 Task: Search one way flight ticket for 1 adult, 5 children, 2 infants in seat and 1 infant on lap in first from Pocatello: Pocatello Regional Airport to Riverton: Central Wyoming Regional Airport (was Riverton Regional) on 5-4-2023. Choice of flights is Delta. Number of bags: 1 checked bag. Price is upto 77000. Outbound departure time preference is 8:15.
Action: Mouse moved to (354, 314)
Screenshot: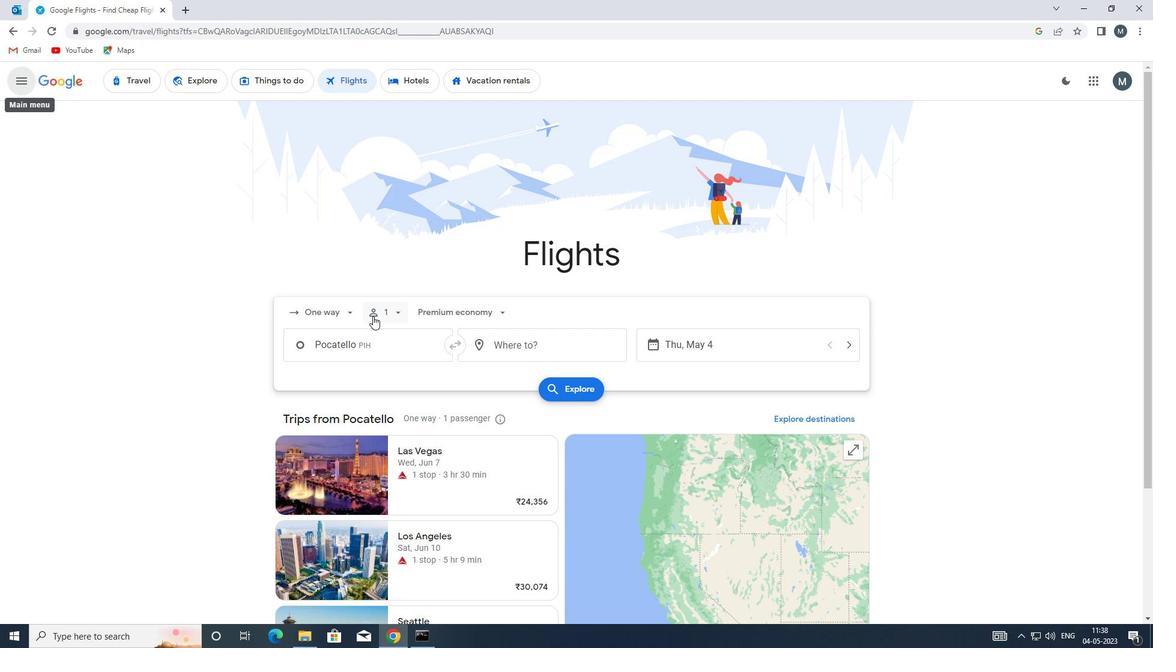 
Action: Mouse pressed left at (354, 314)
Screenshot: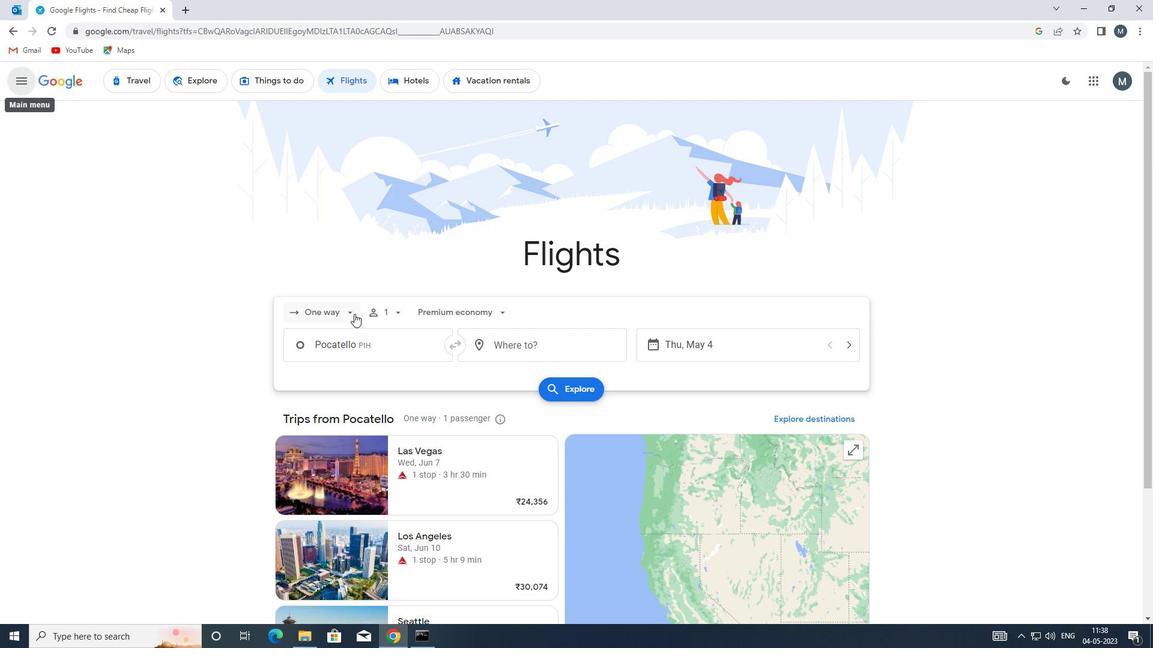 
Action: Mouse moved to (347, 362)
Screenshot: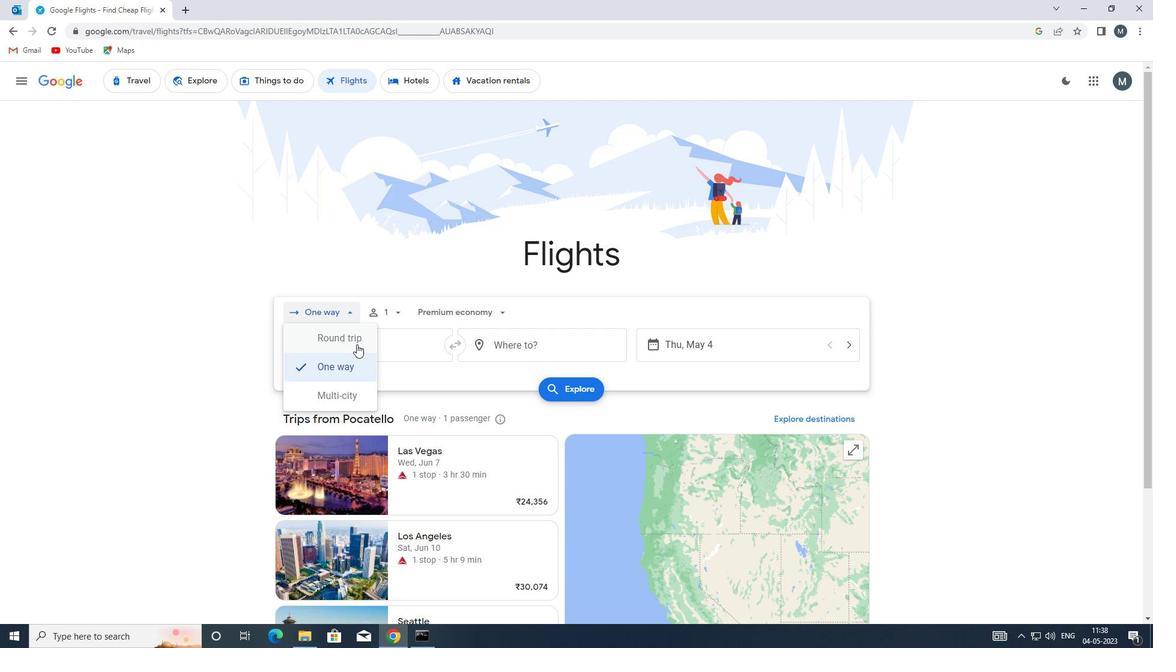 
Action: Mouse pressed left at (347, 362)
Screenshot: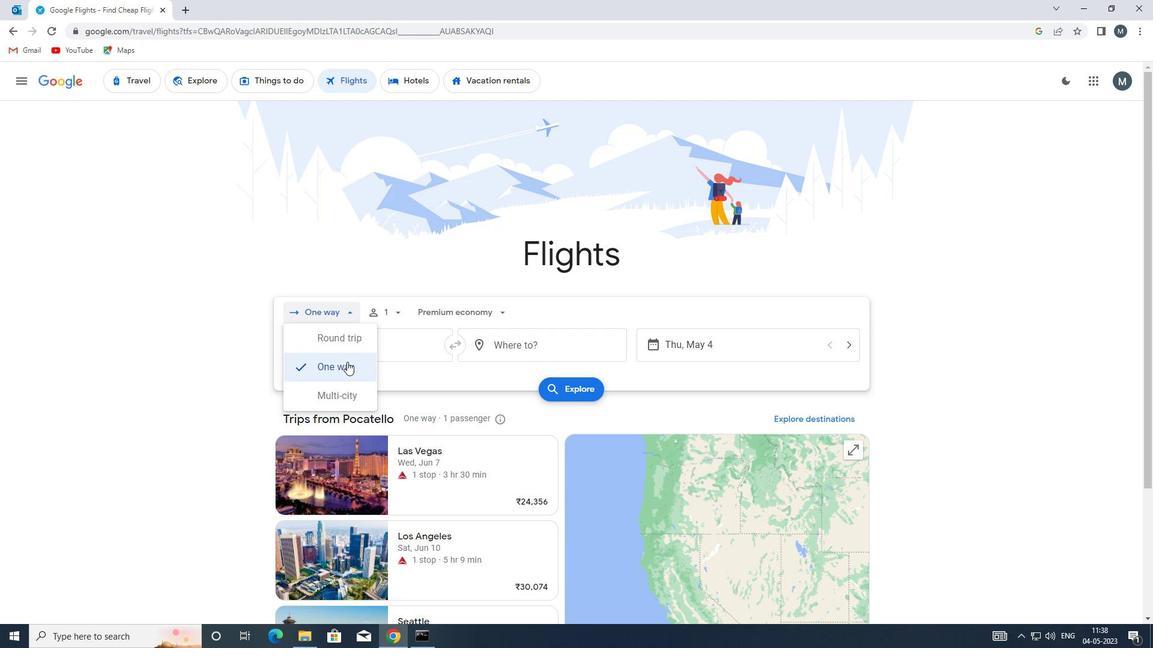 
Action: Mouse moved to (395, 314)
Screenshot: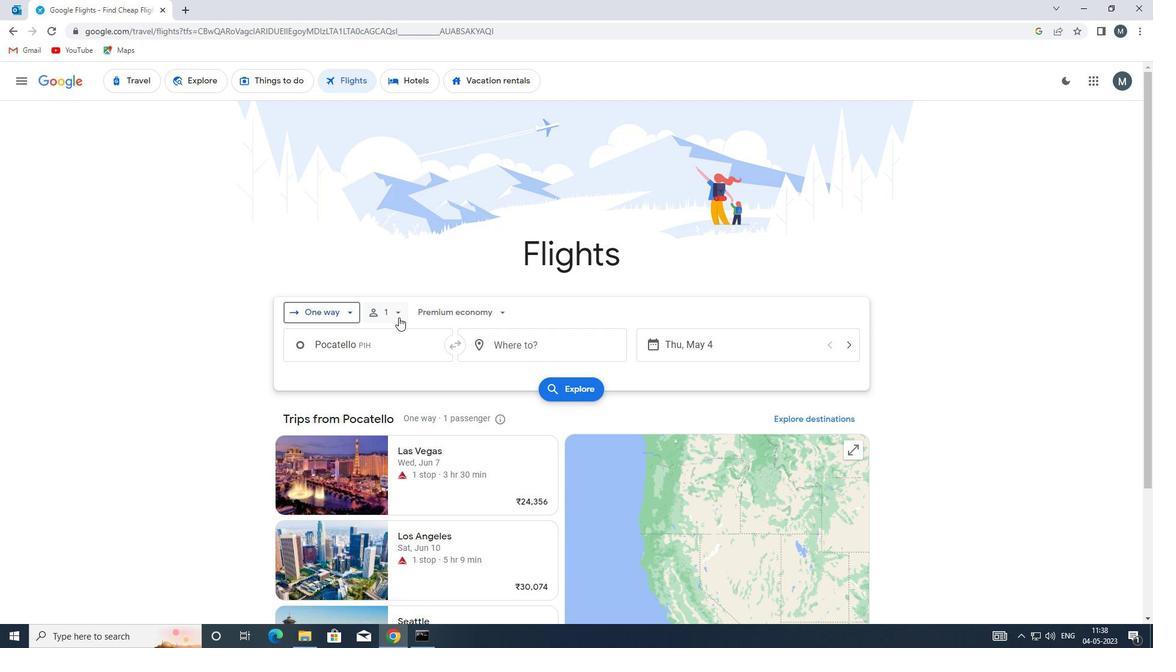 
Action: Mouse pressed left at (395, 314)
Screenshot: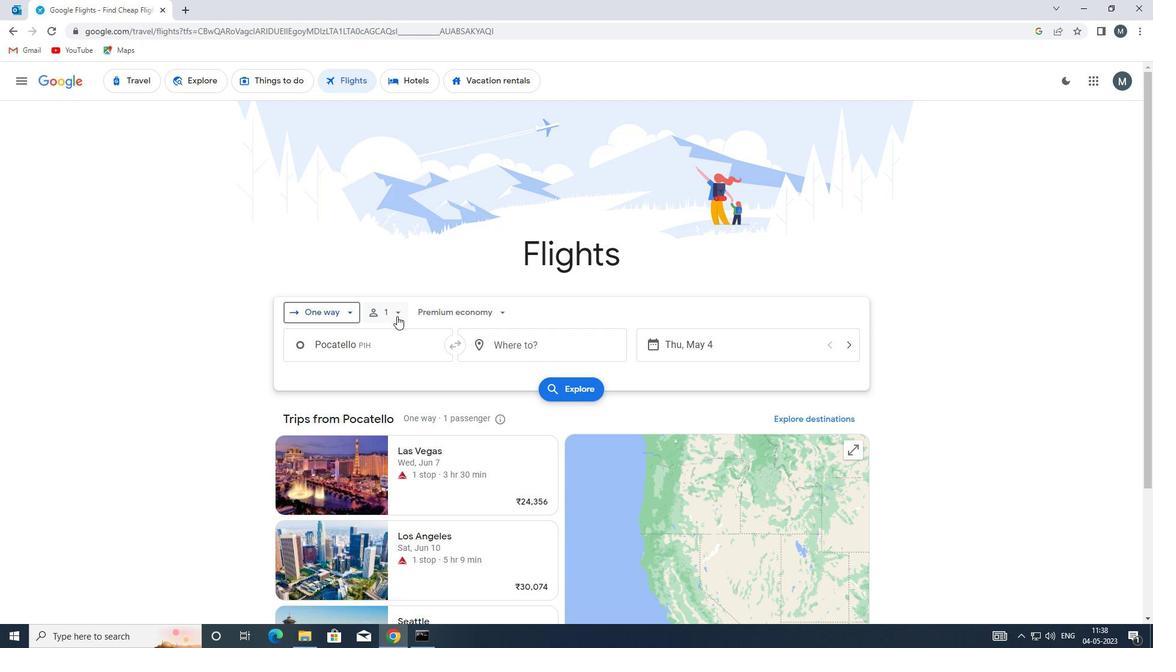 
Action: Mouse moved to (485, 373)
Screenshot: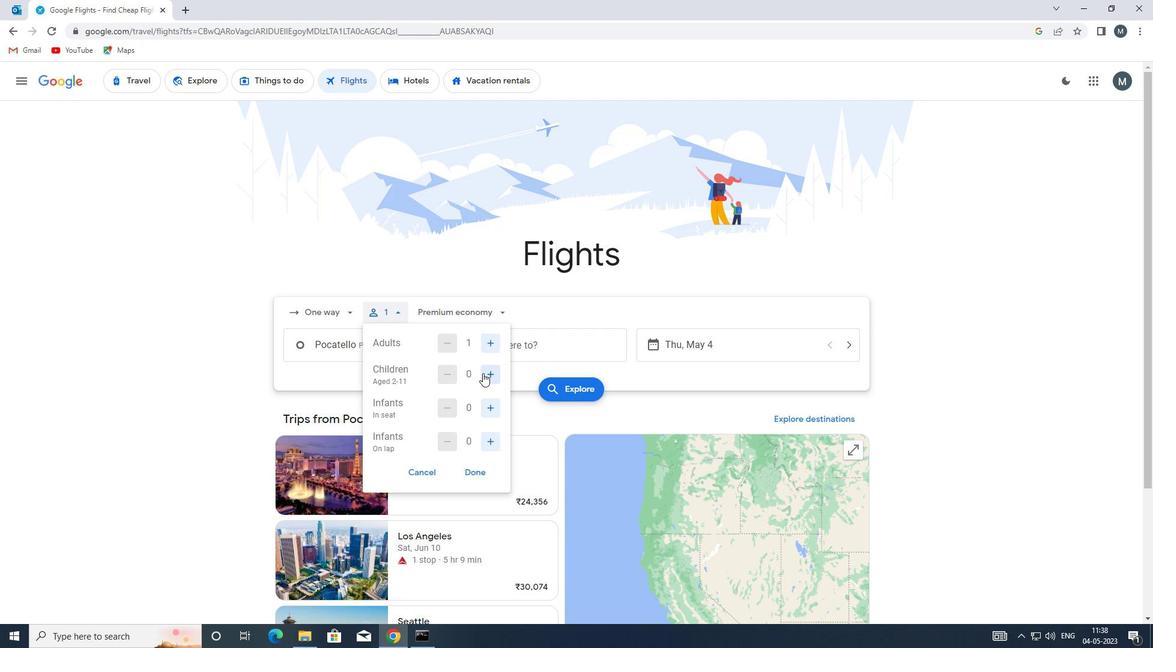 
Action: Mouse pressed left at (485, 373)
Screenshot: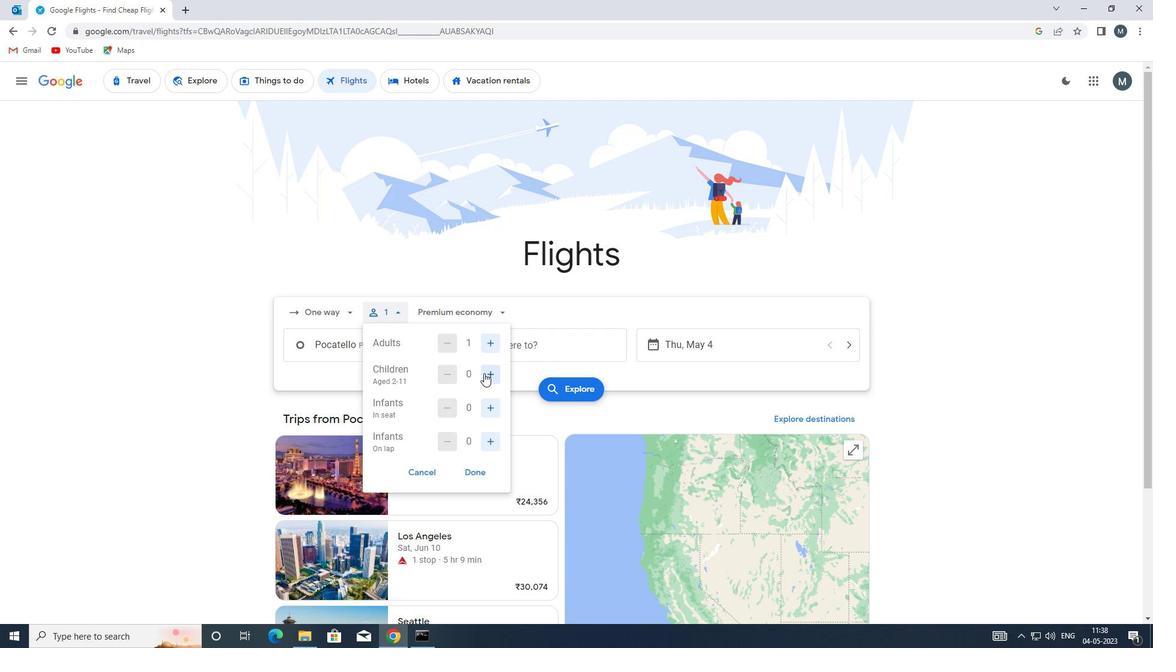 
Action: Mouse moved to (487, 373)
Screenshot: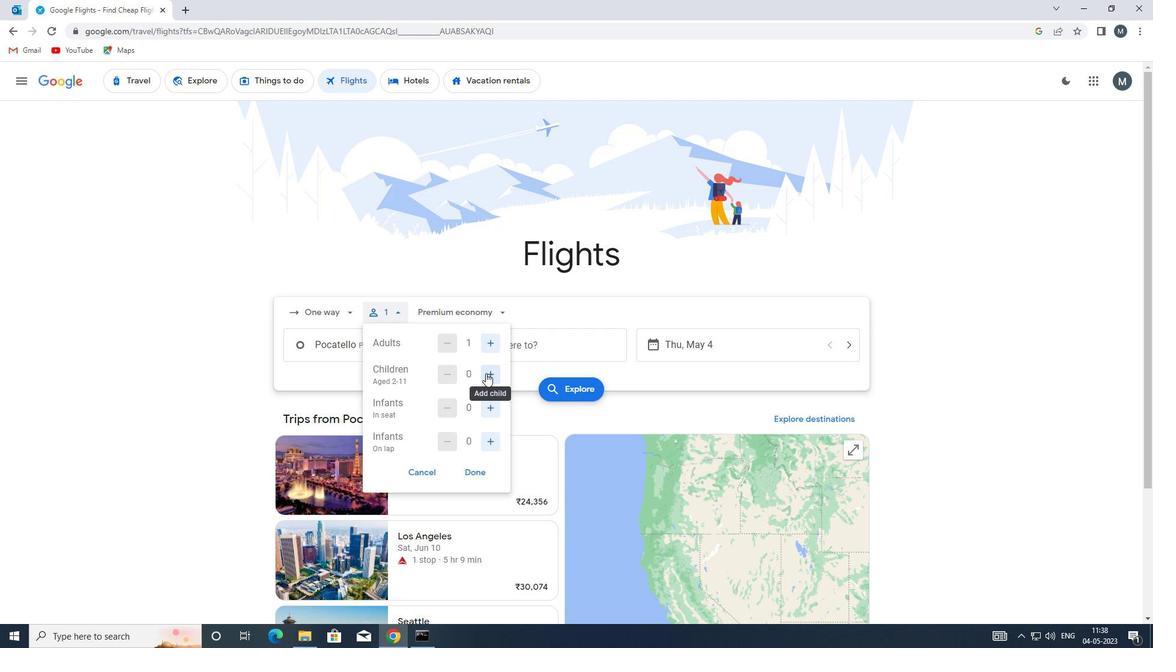 
Action: Mouse pressed left at (487, 373)
Screenshot: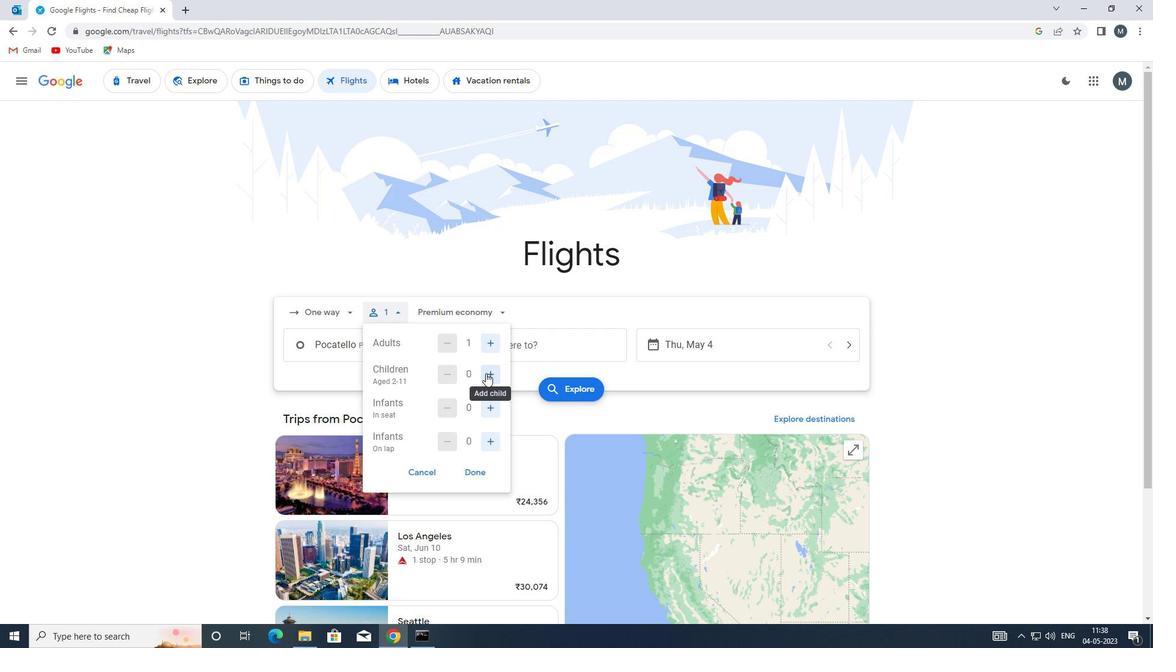 
Action: Mouse moved to (488, 373)
Screenshot: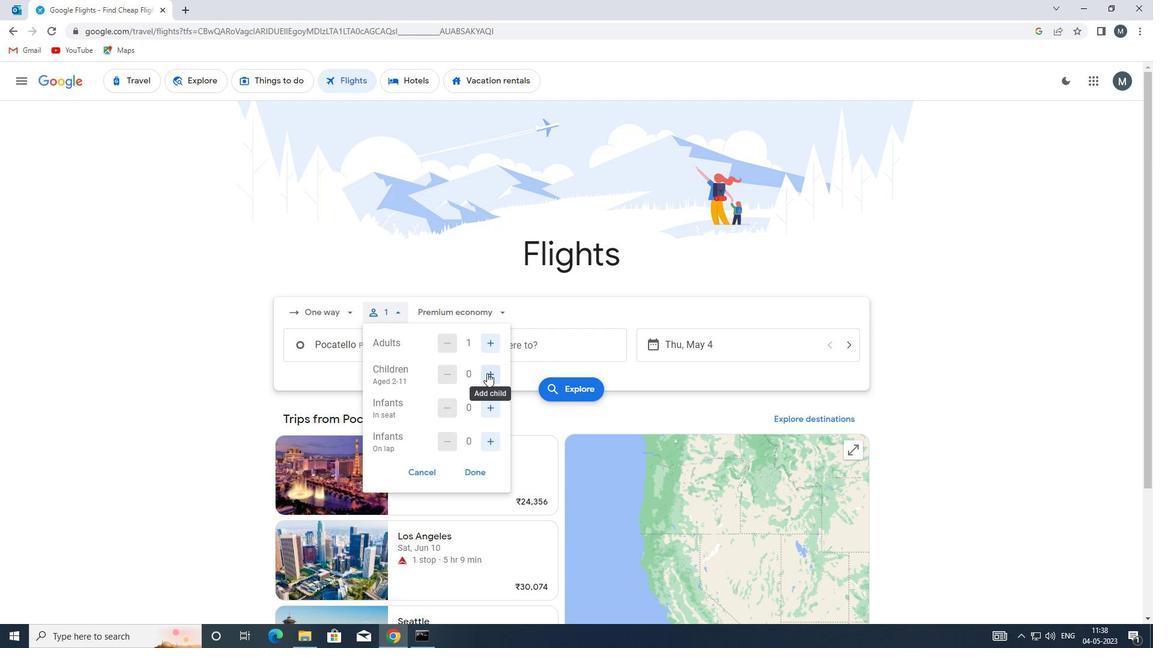 
Action: Mouse pressed left at (488, 373)
Screenshot: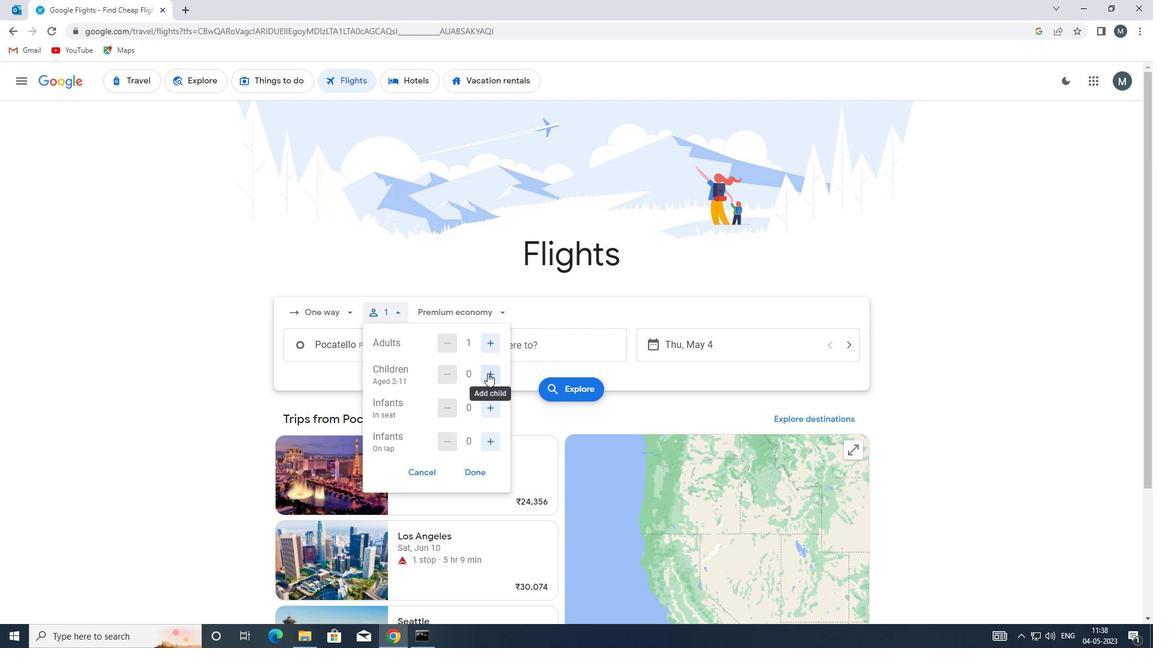 
Action: Mouse pressed left at (488, 373)
Screenshot: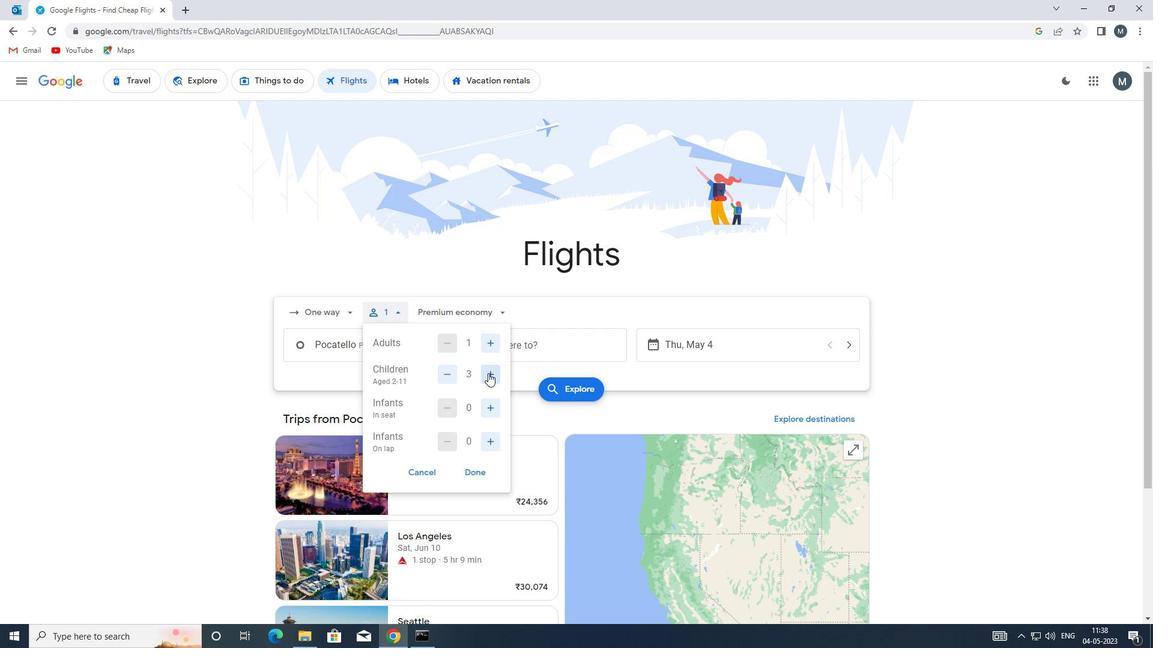 
Action: Mouse pressed left at (488, 373)
Screenshot: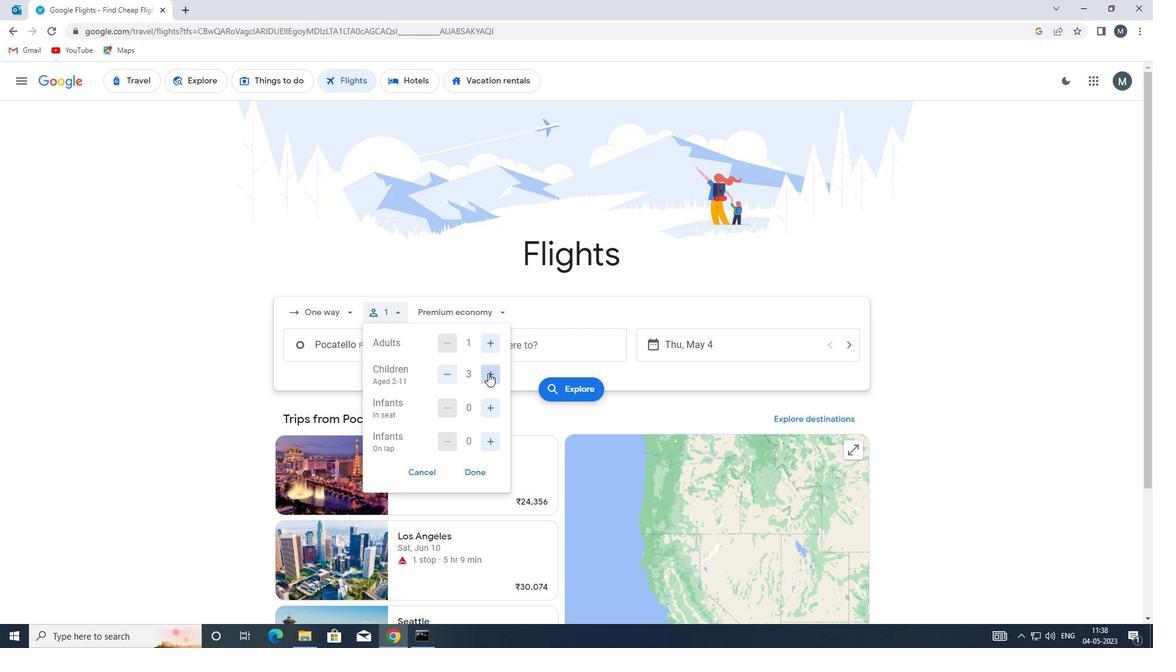 
Action: Mouse moved to (491, 412)
Screenshot: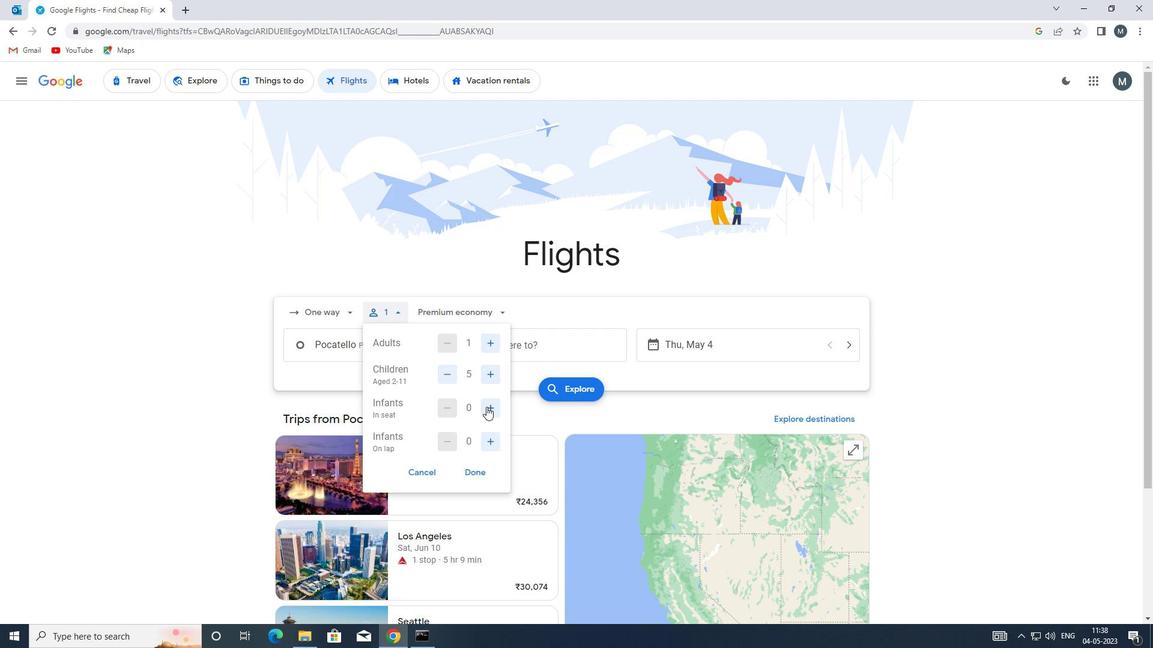
Action: Mouse pressed left at (491, 412)
Screenshot: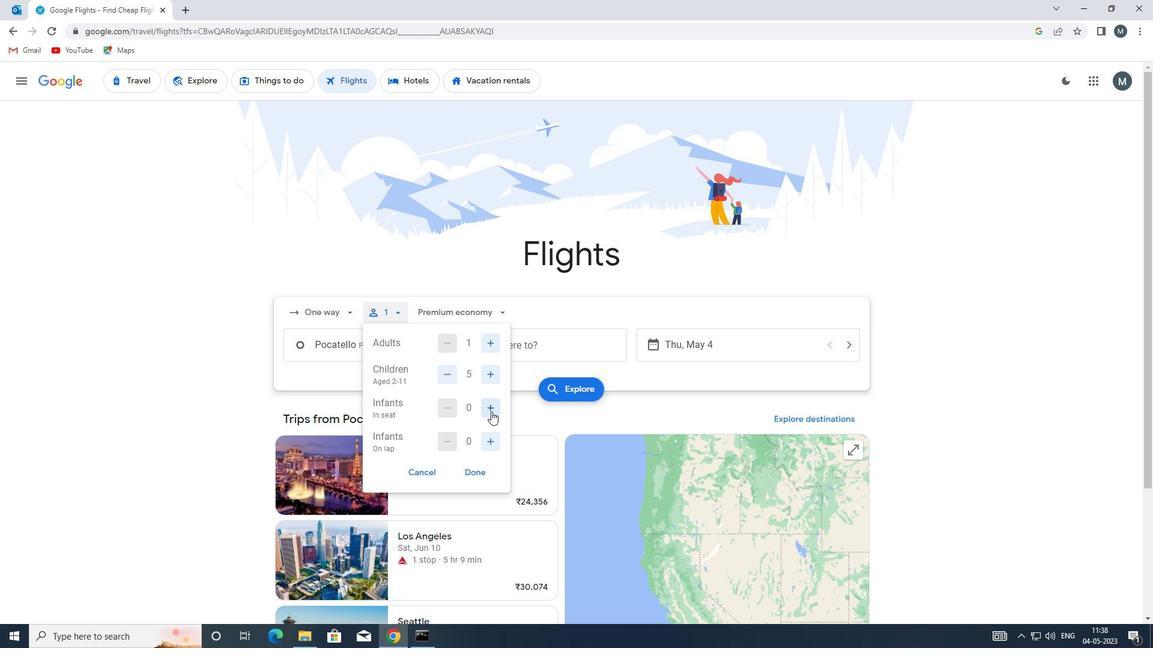 
Action: Mouse moved to (492, 412)
Screenshot: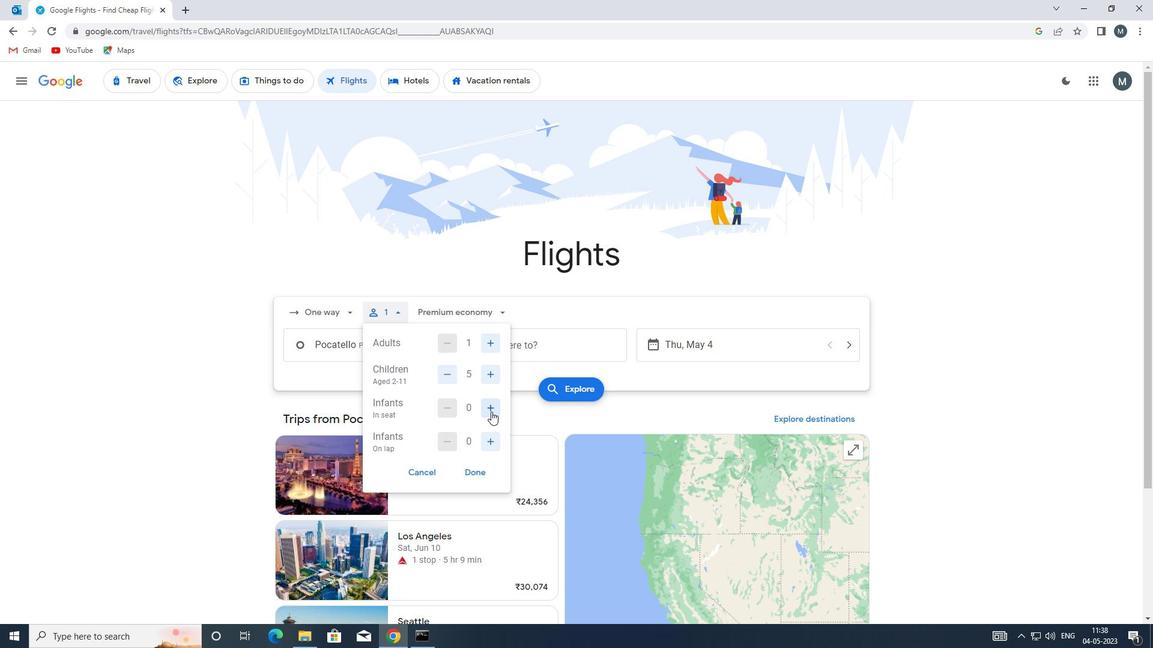 
Action: Mouse pressed left at (492, 412)
Screenshot: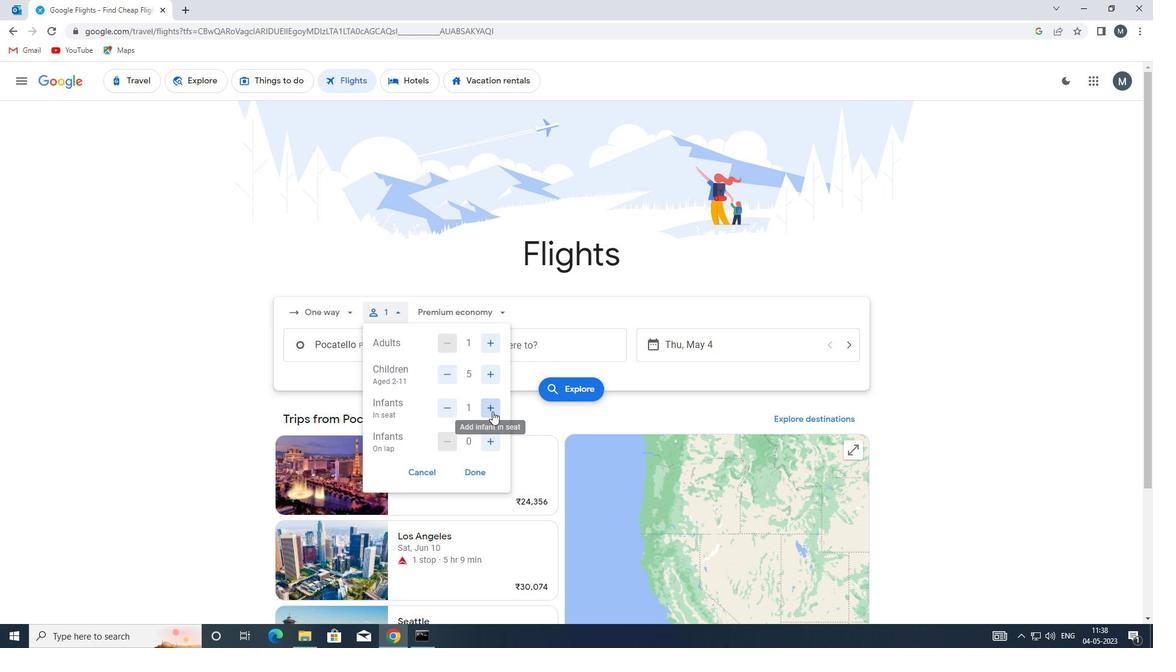 
Action: Mouse moved to (492, 441)
Screenshot: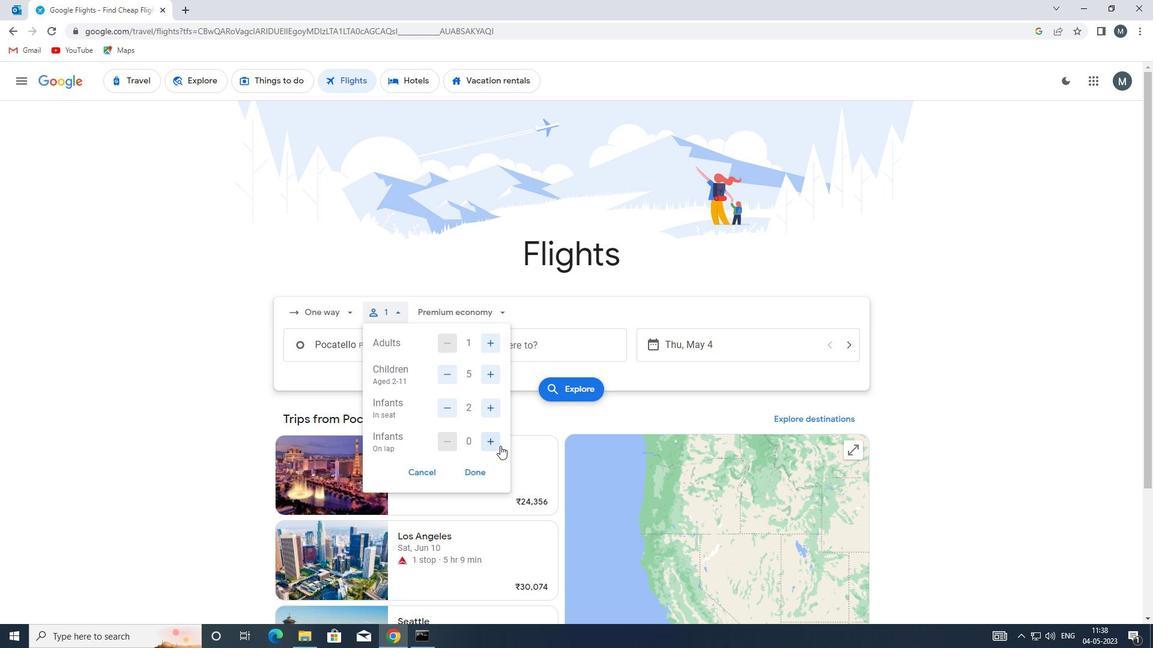 
Action: Mouse pressed left at (492, 441)
Screenshot: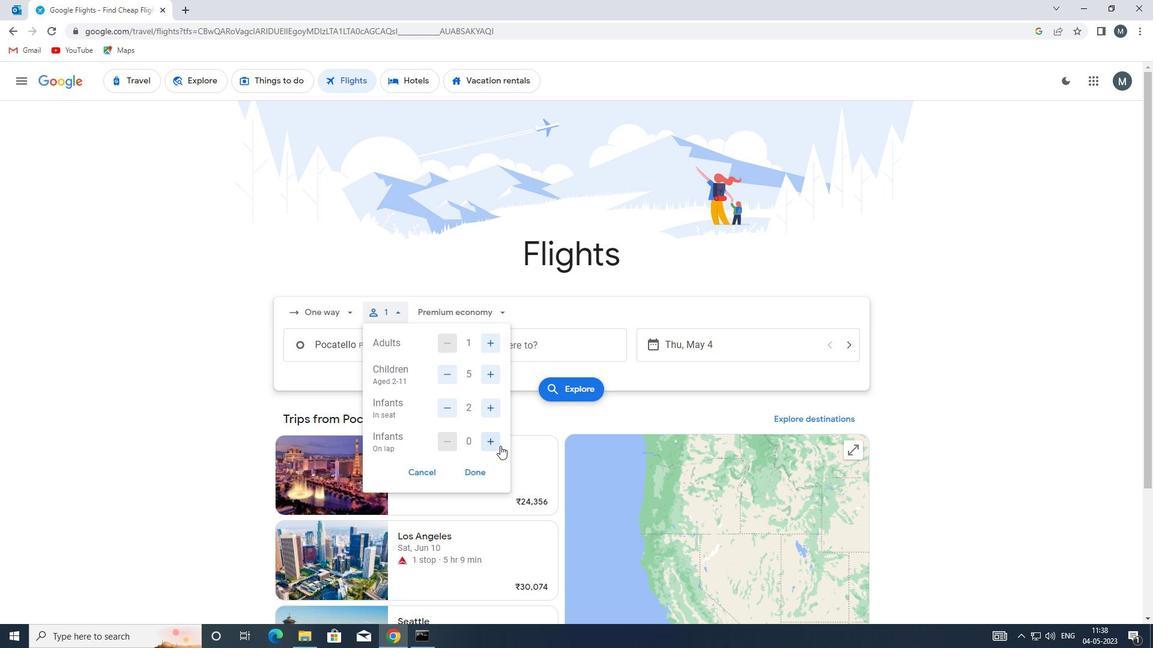 
Action: Mouse moved to (453, 409)
Screenshot: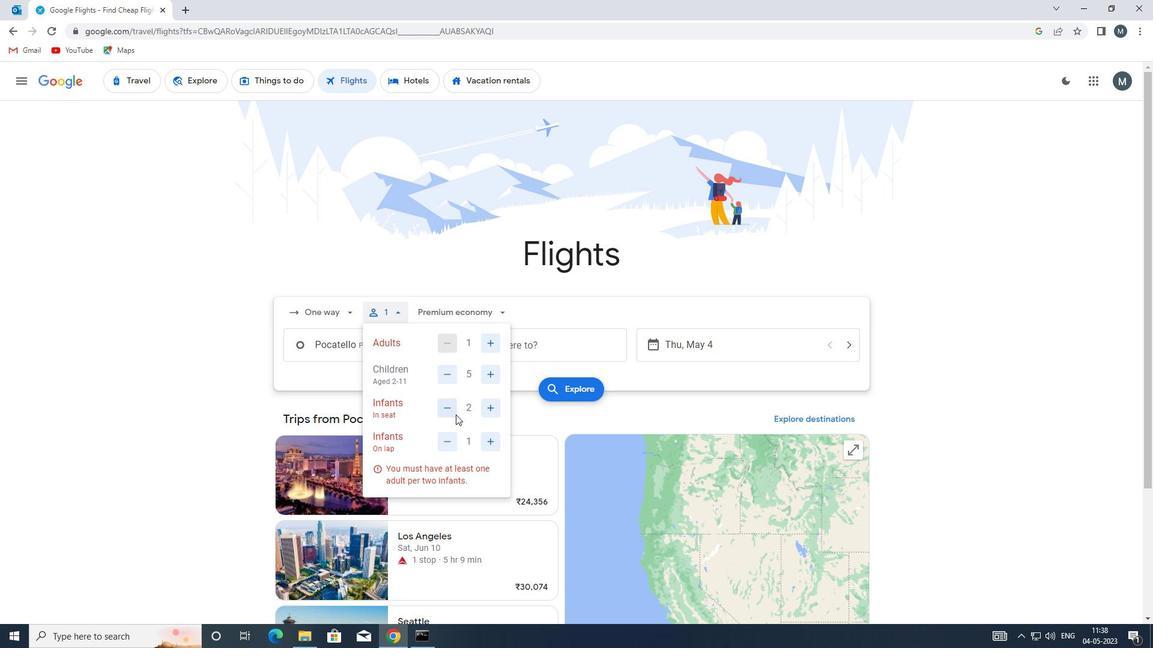 
Action: Mouse pressed left at (453, 409)
Screenshot: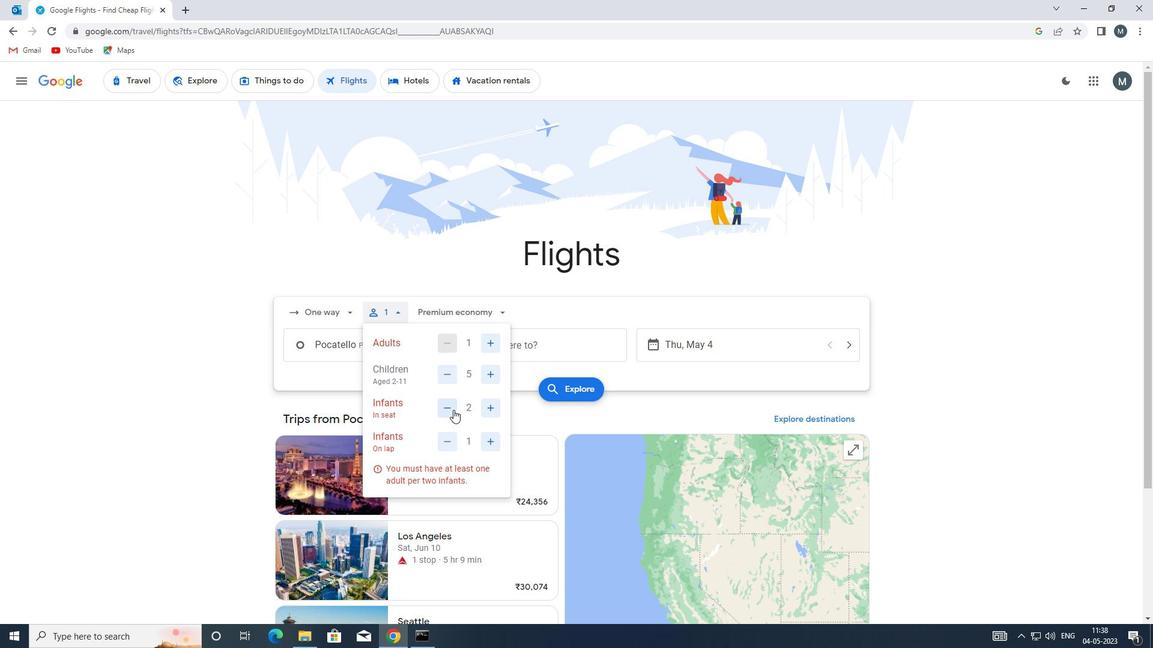 
Action: Mouse moved to (478, 470)
Screenshot: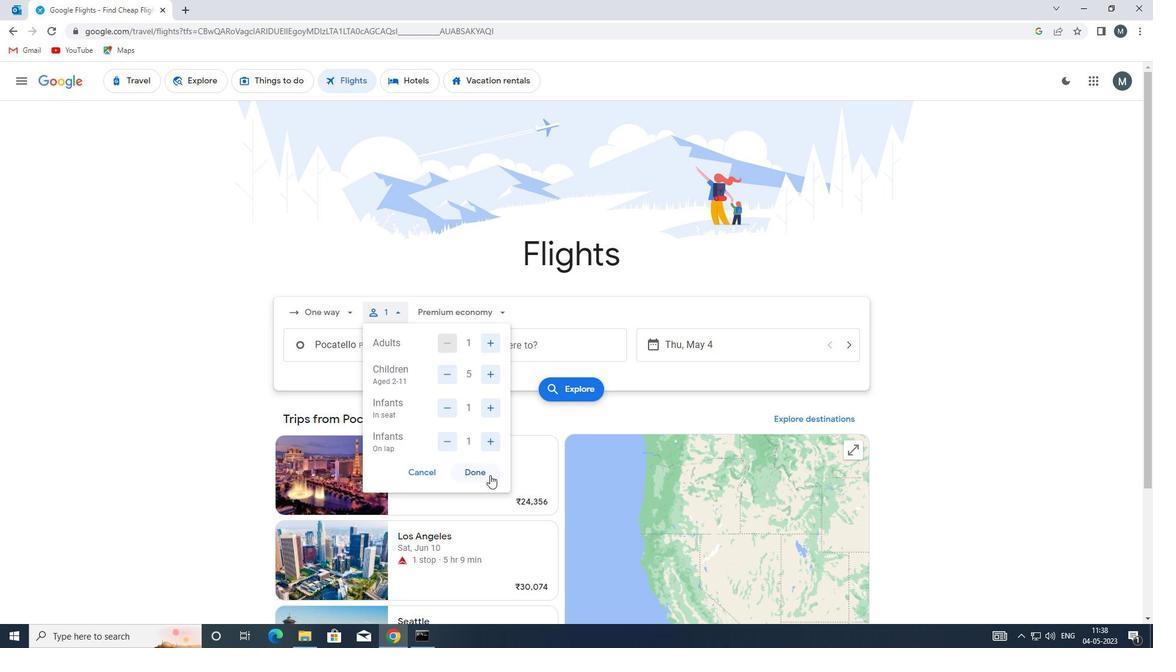 
Action: Mouse pressed left at (478, 470)
Screenshot: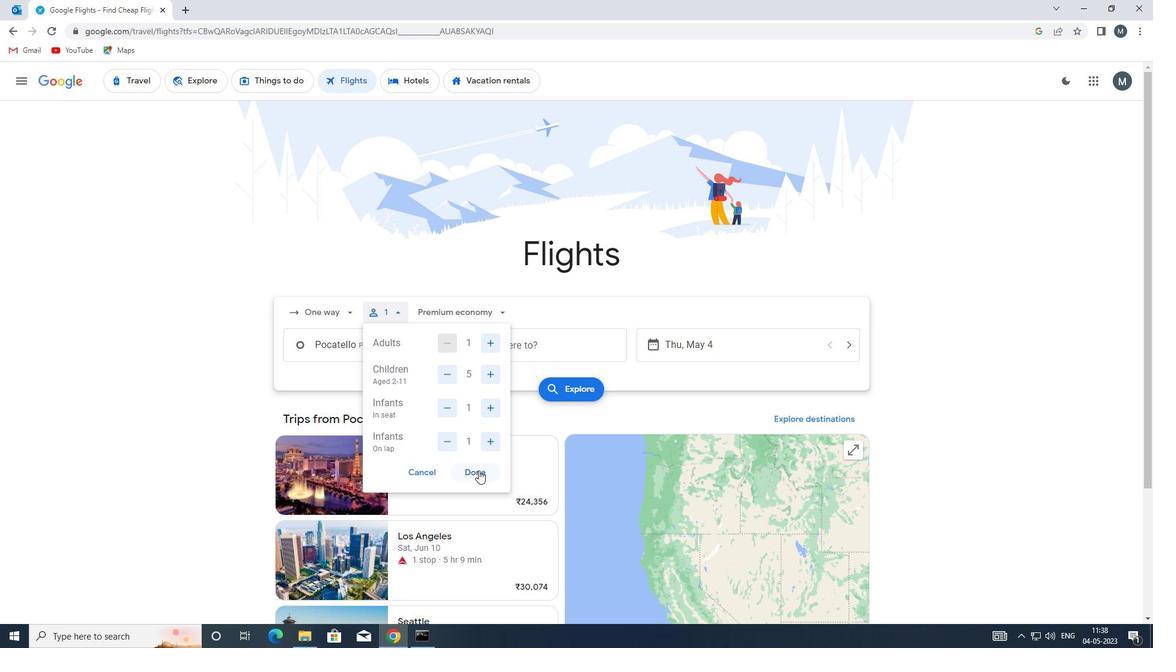 
Action: Mouse moved to (448, 312)
Screenshot: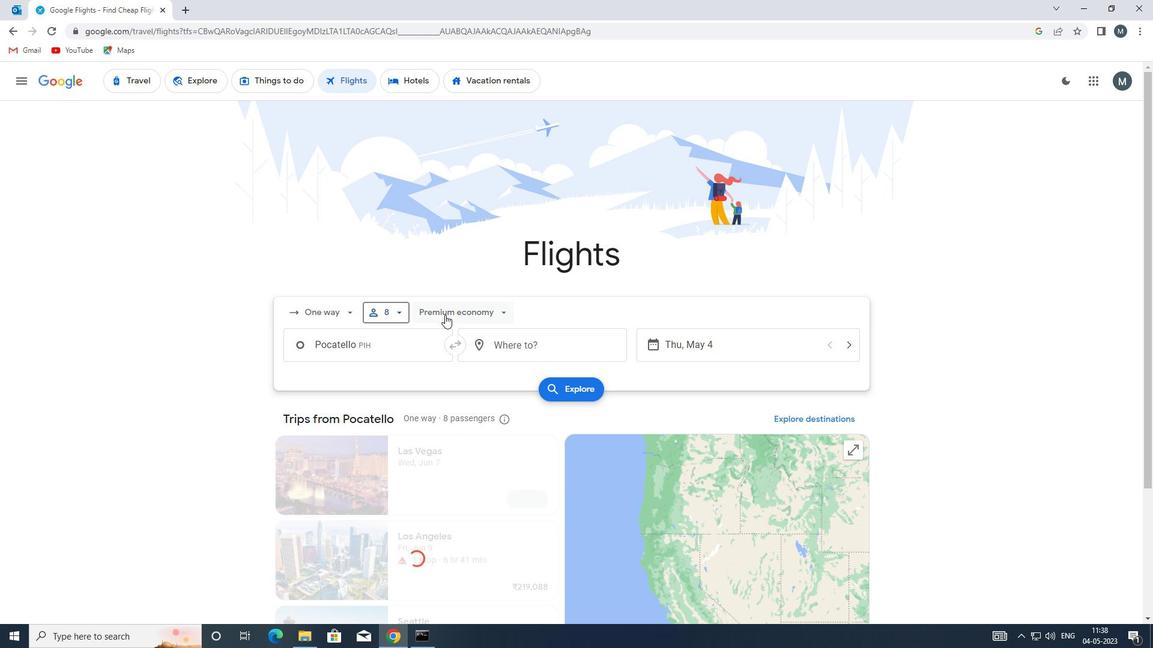 
Action: Mouse pressed left at (448, 312)
Screenshot: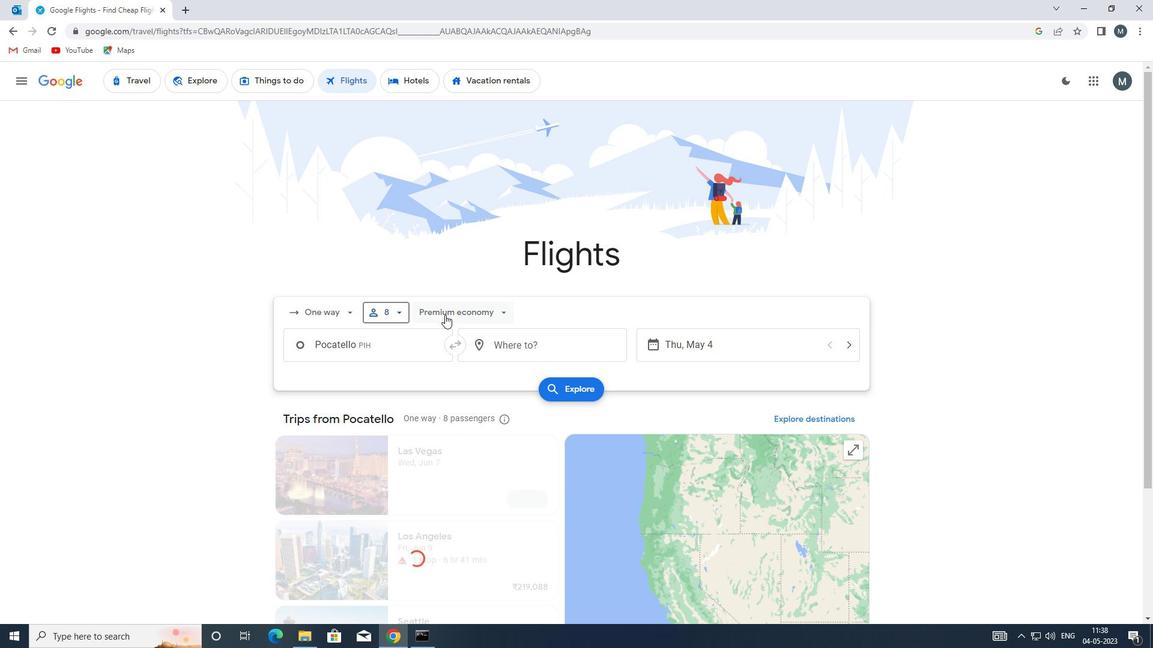 
Action: Mouse moved to (469, 427)
Screenshot: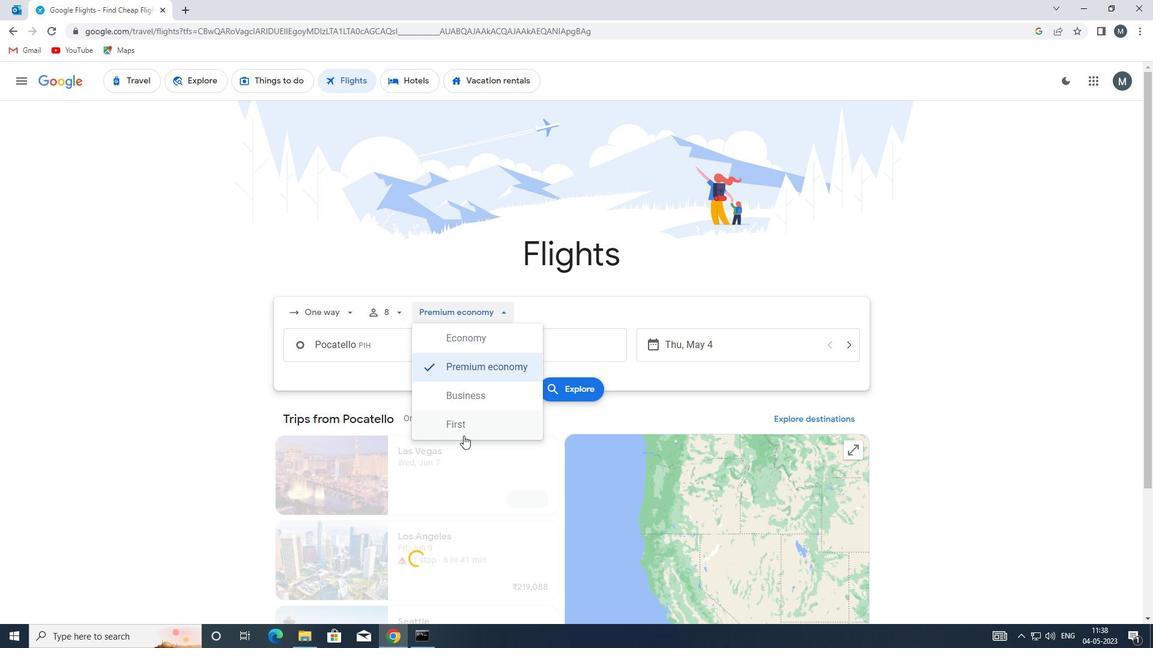 
Action: Mouse pressed left at (469, 427)
Screenshot: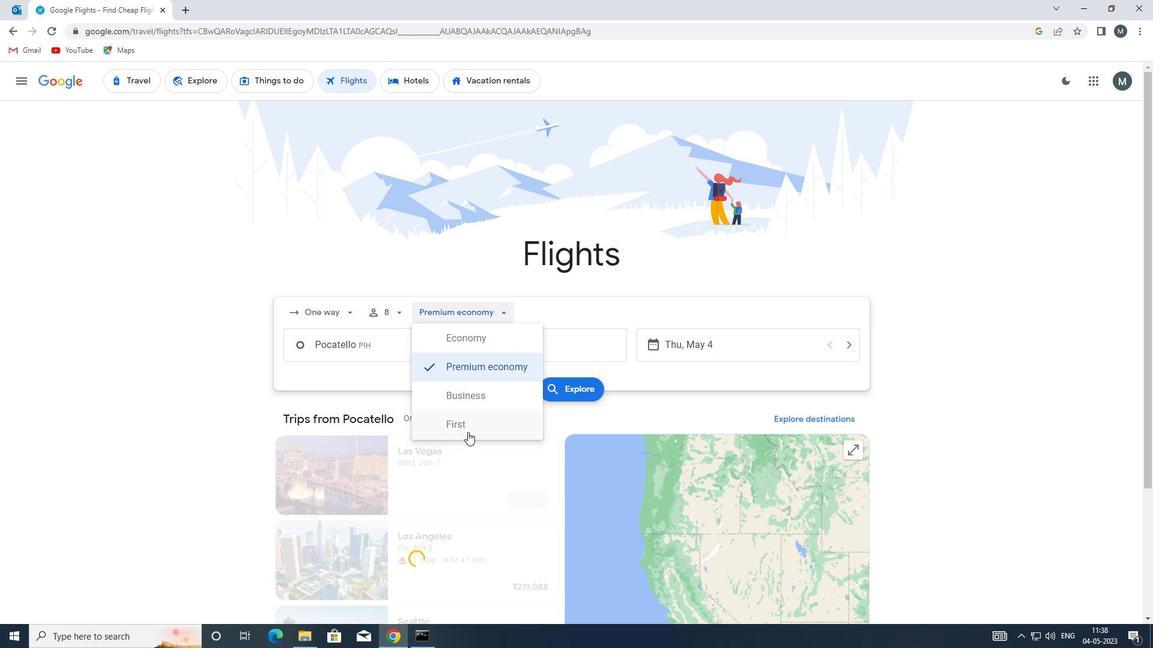 
Action: Mouse moved to (396, 350)
Screenshot: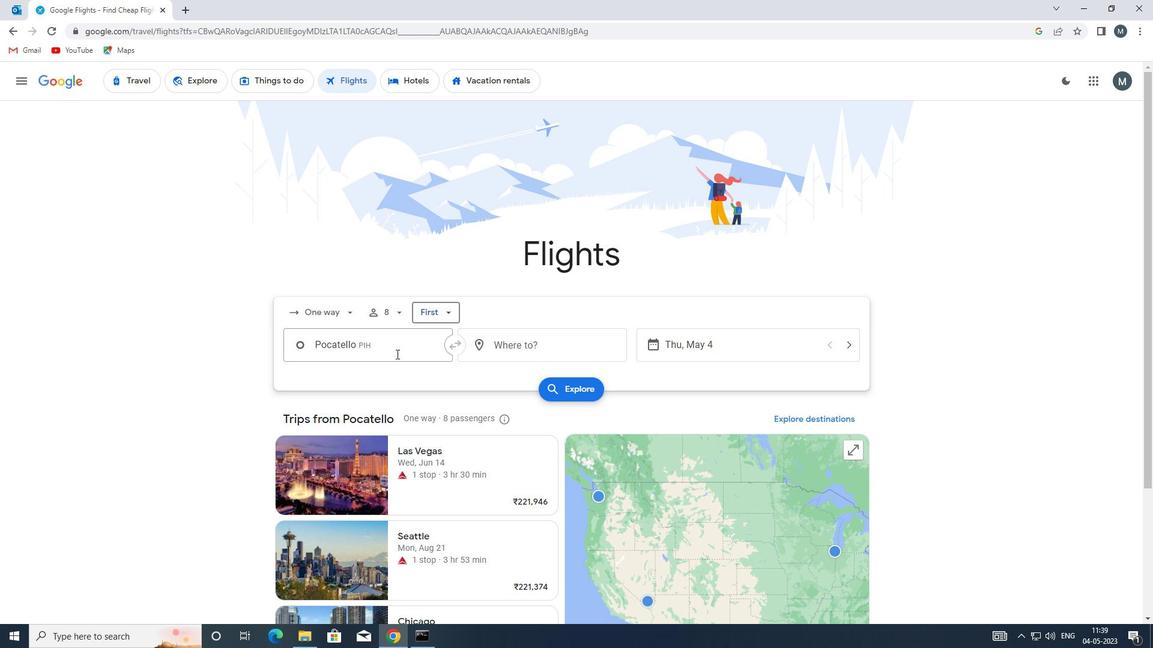 
Action: Mouse pressed left at (396, 350)
Screenshot: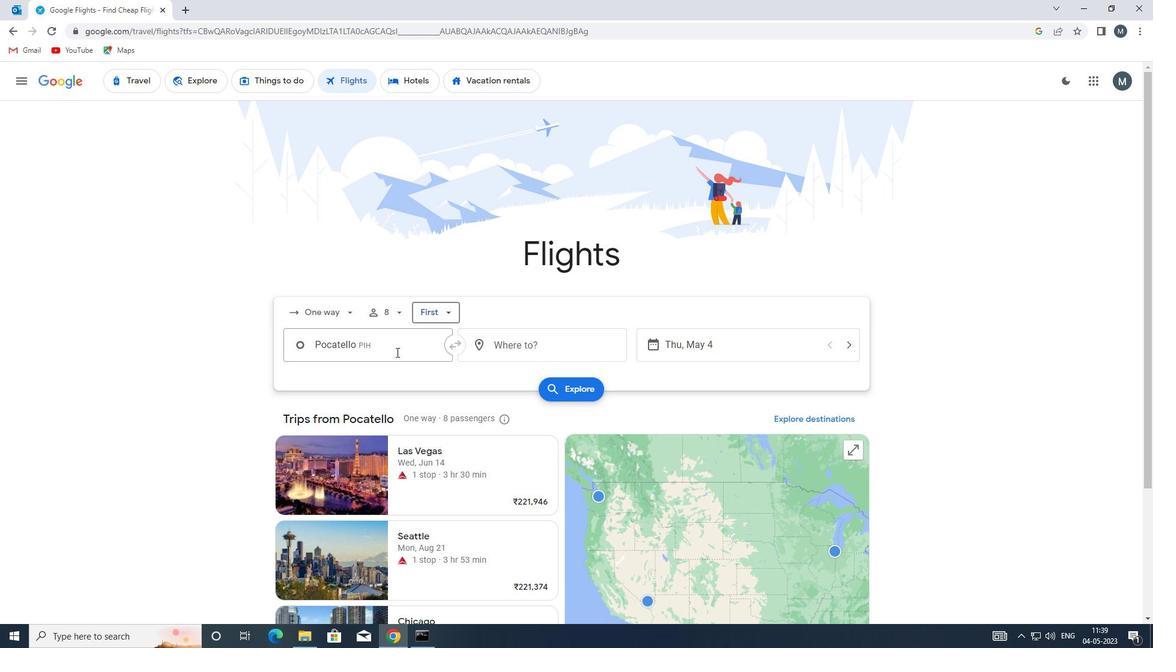 
Action: Mouse moved to (415, 439)
Screenshot: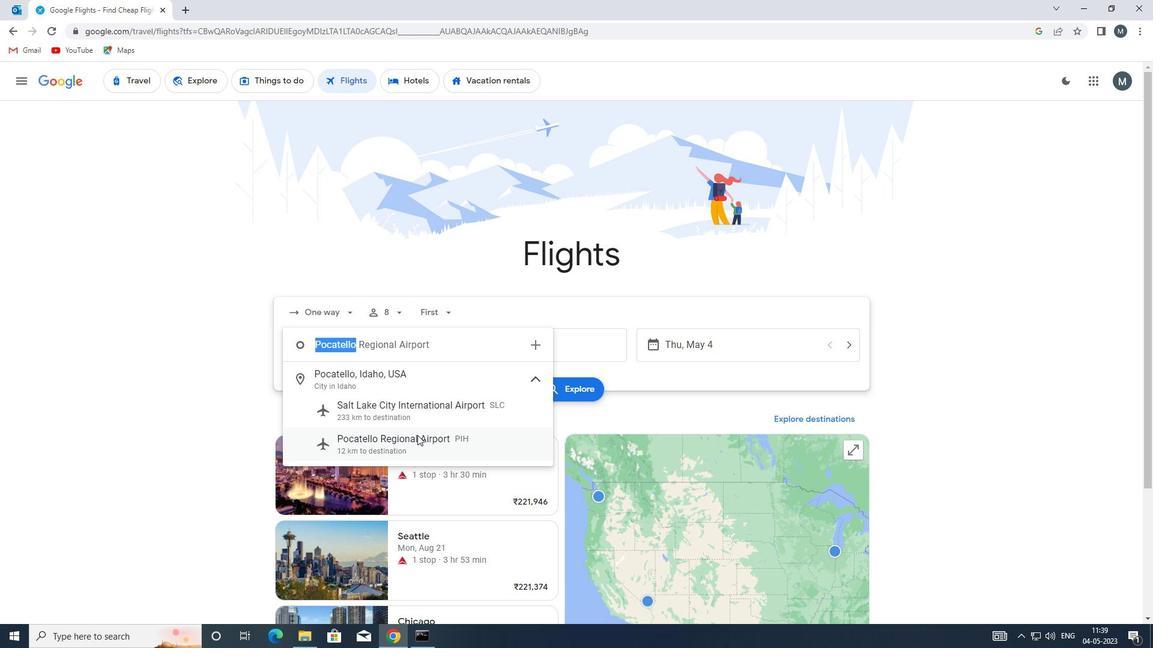 
Action: Mouse pressed left at (415, 439)
Screenshot: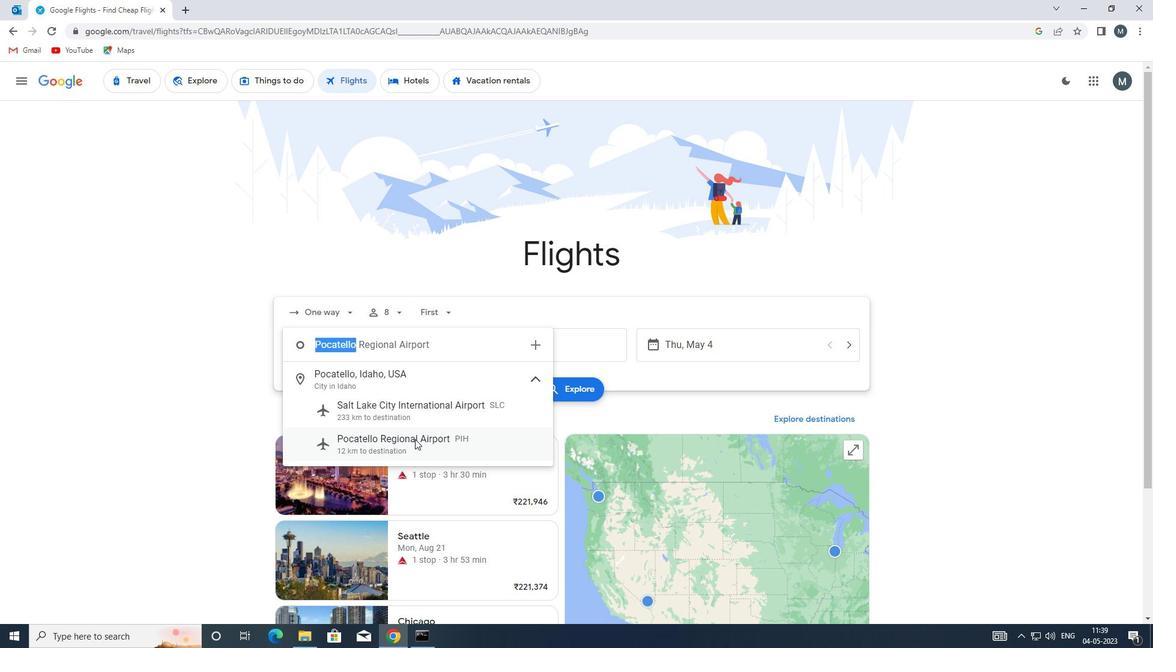 
Action: Mouse moved to (517, 345)
Screenshot: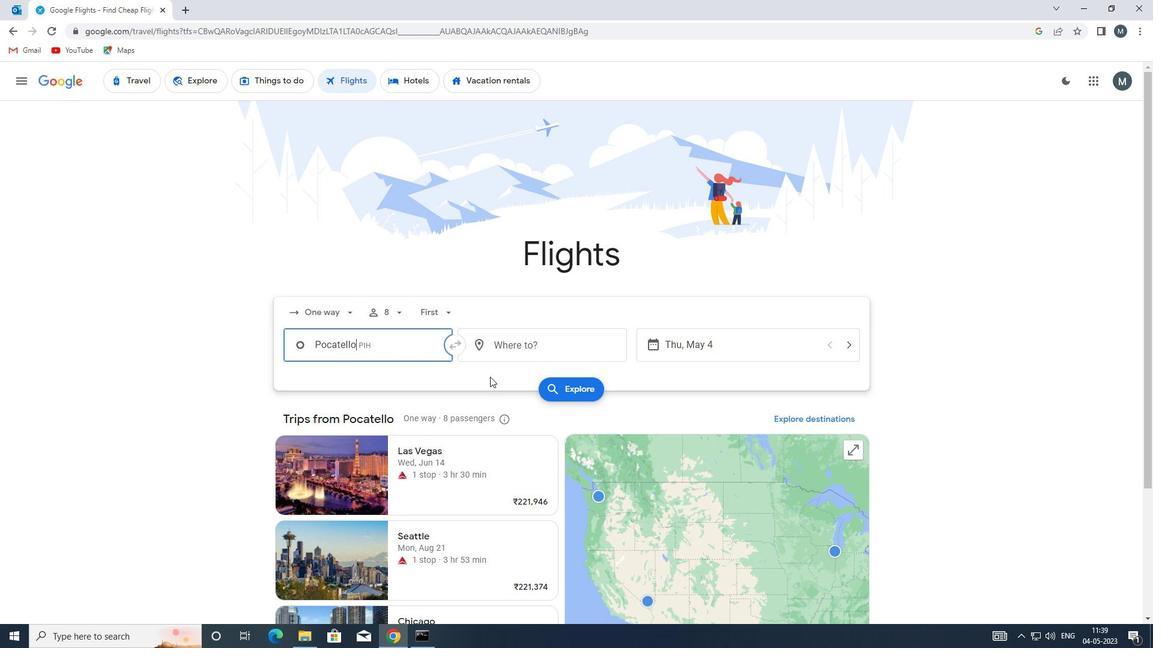 
Action: Mouse pressed left at (517, 345)
Screenshot: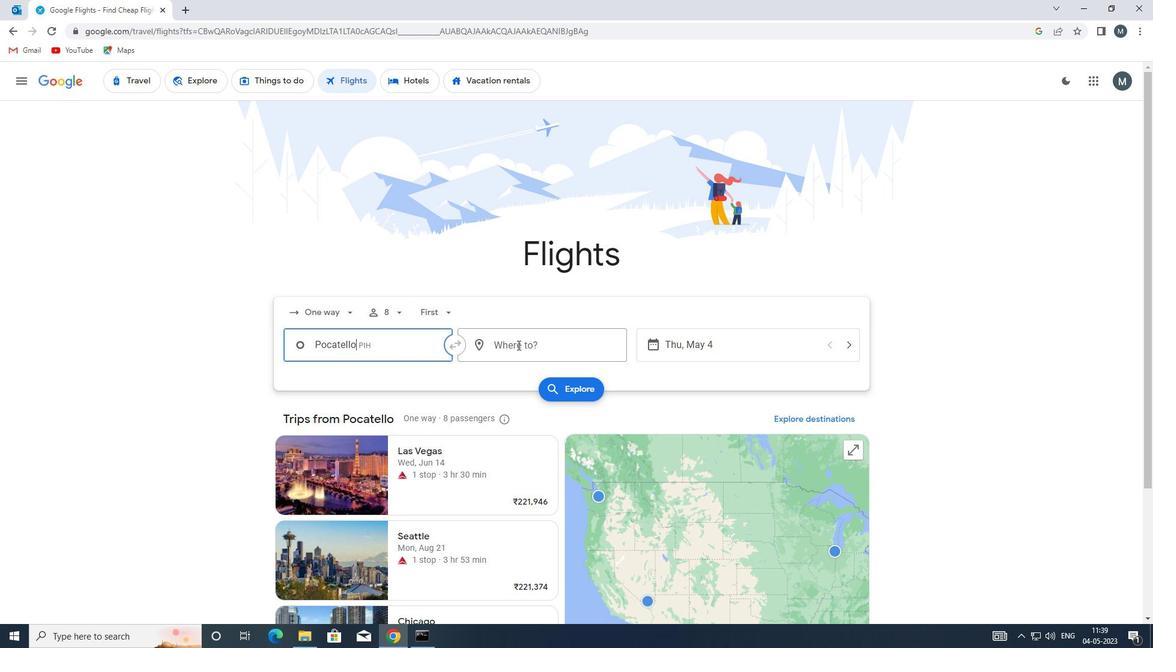 
Action: Key pressed riw
Screenshot: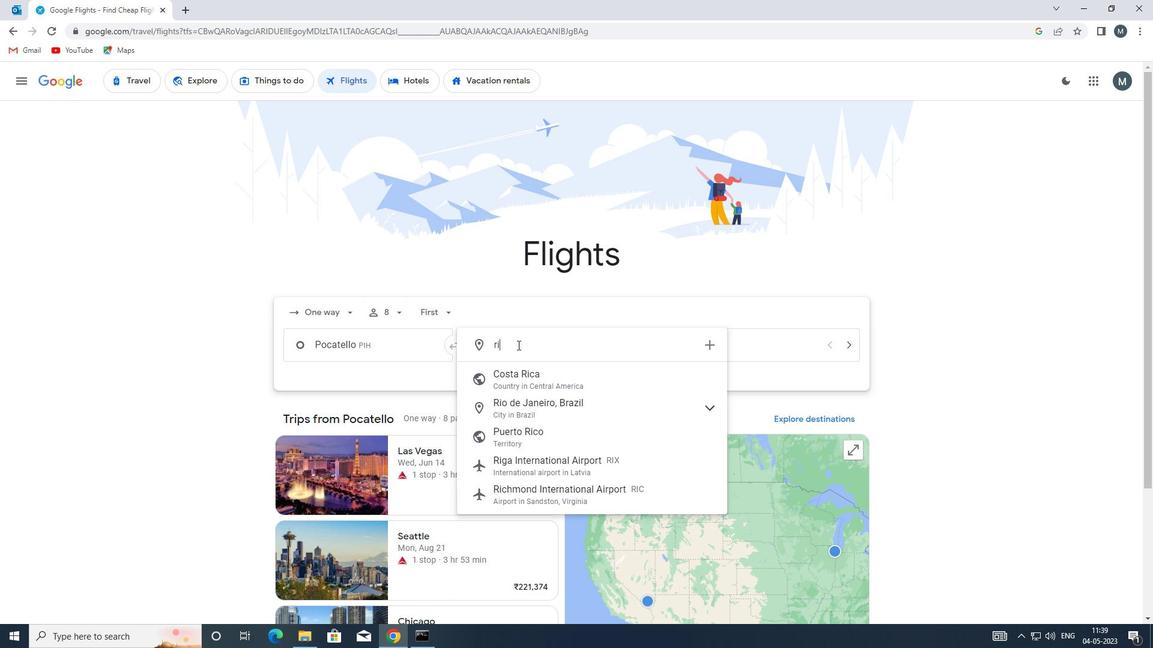 
Action: Mouse moved to (564, 382)
Screenshot: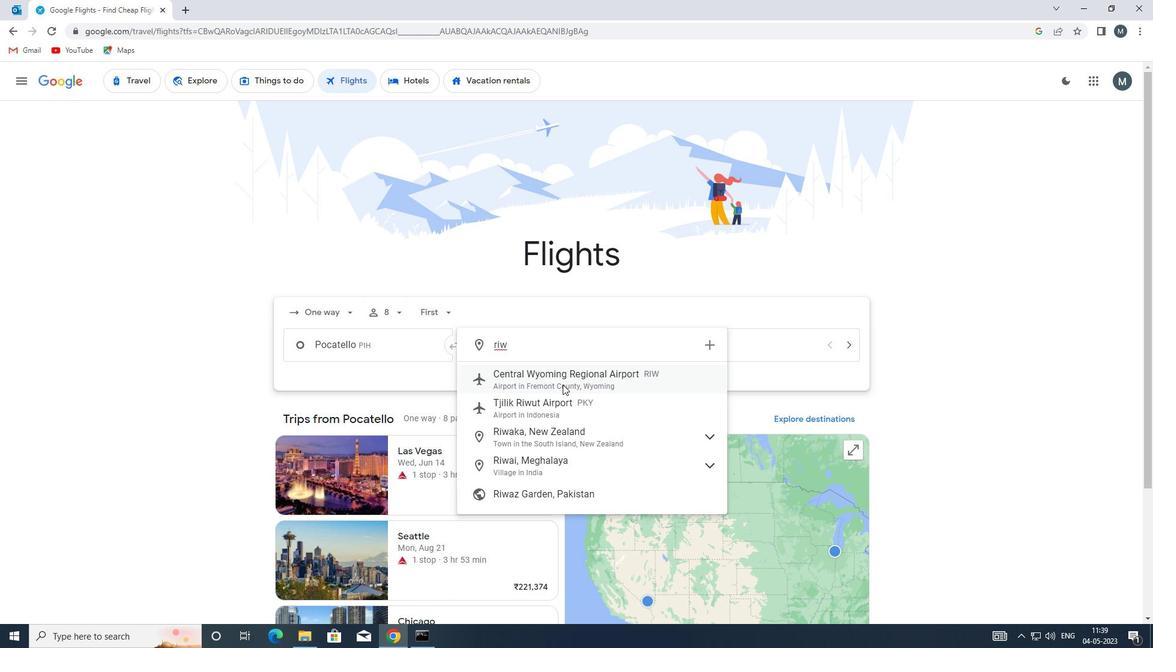 
Action: Mouse pressed left at (564, 382)
Screenshot: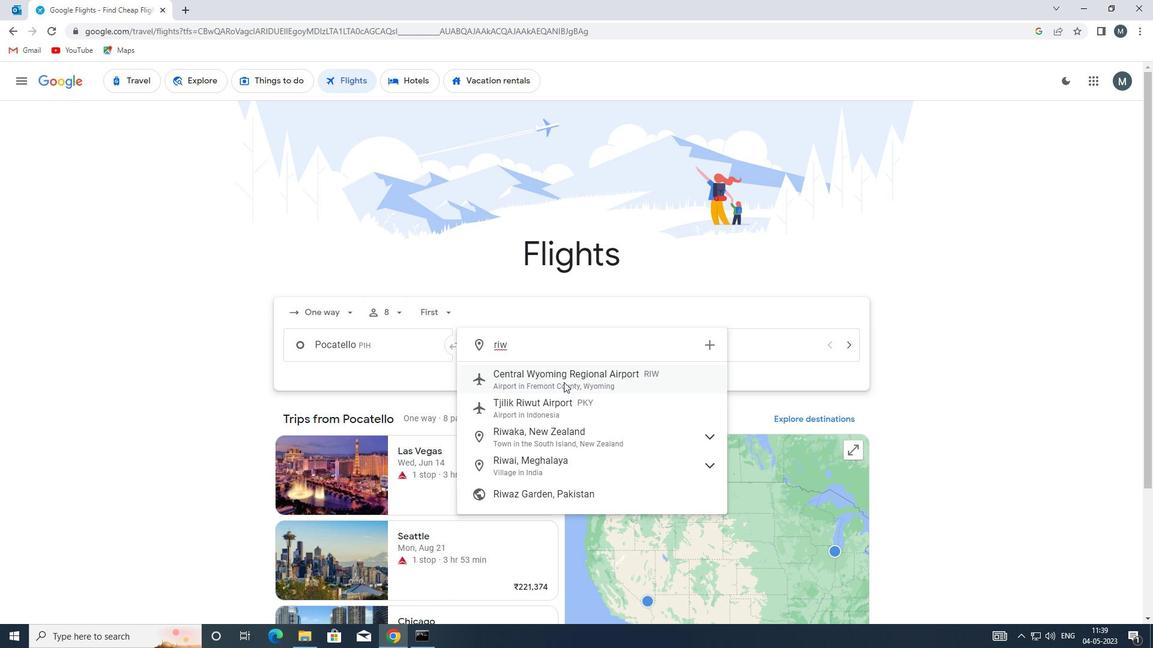 
Action: Mouse moved to (676, 344)
Screenshot: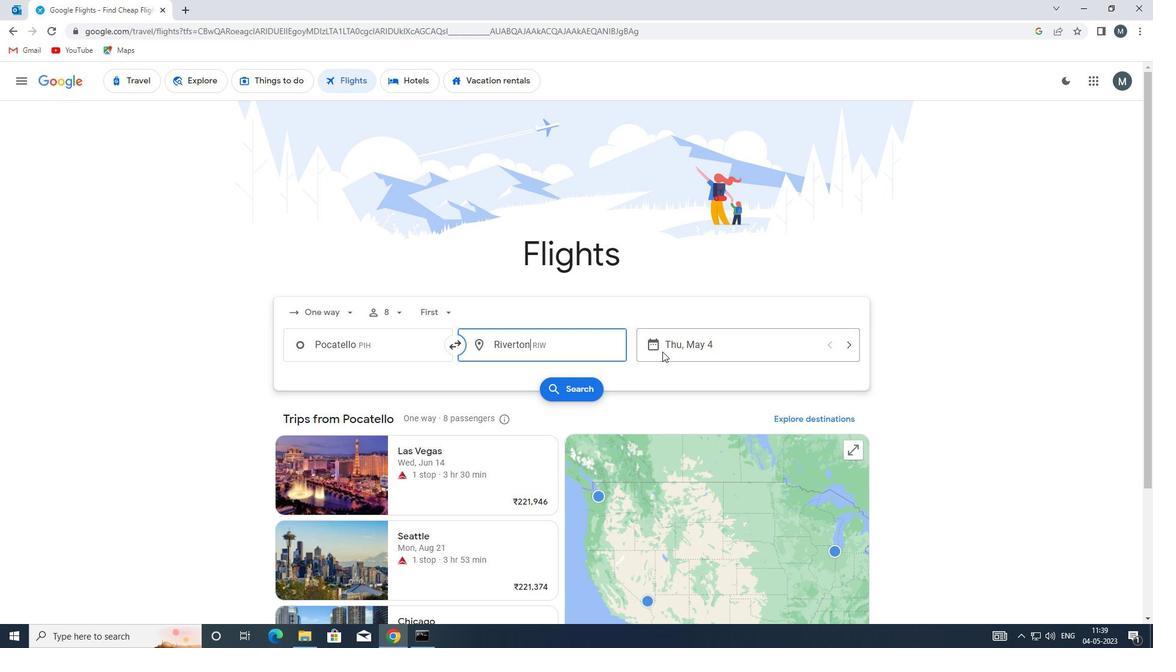 
Action: Mouse pressed left at (676, 344)
Screenshot: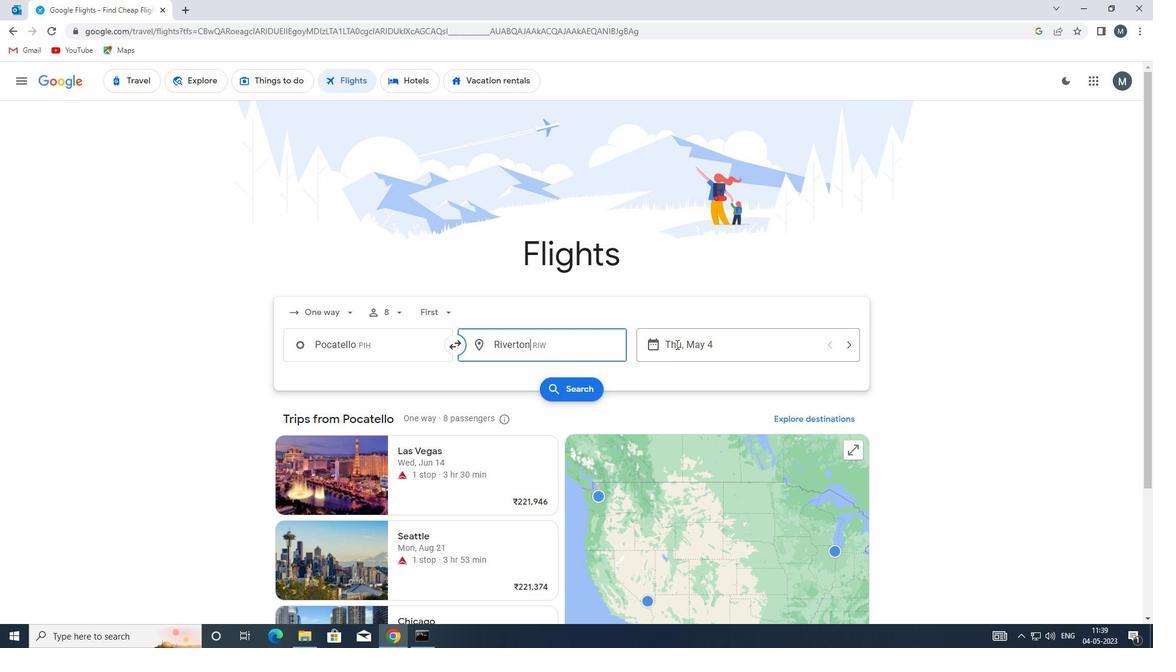 
Action: Mouse moved to (545, 406)
Screenshot: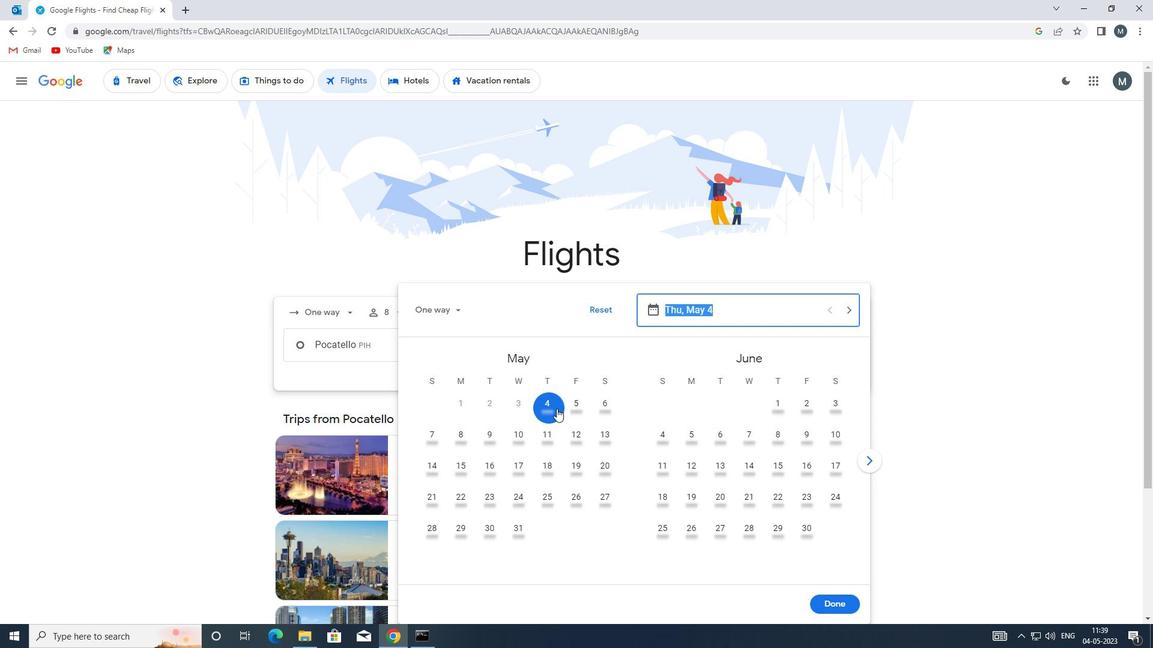 
Action: Mouse pressed left at (545, 406)
Screenshot: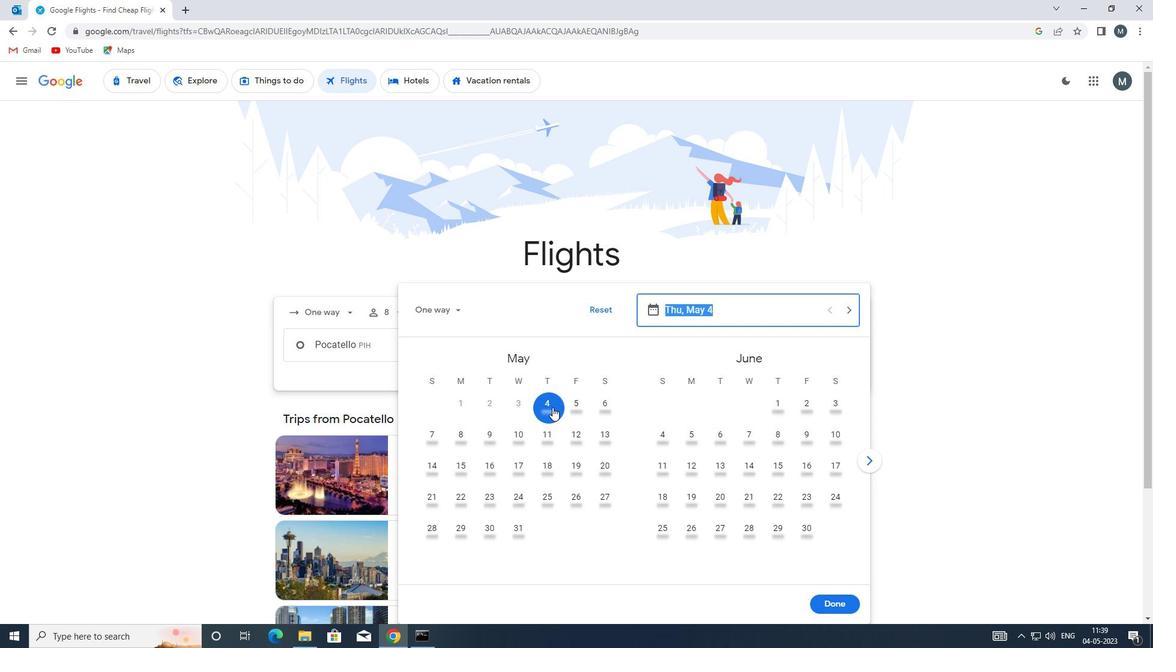 
Action: Mouse moved to (830, 606)
Screenshot: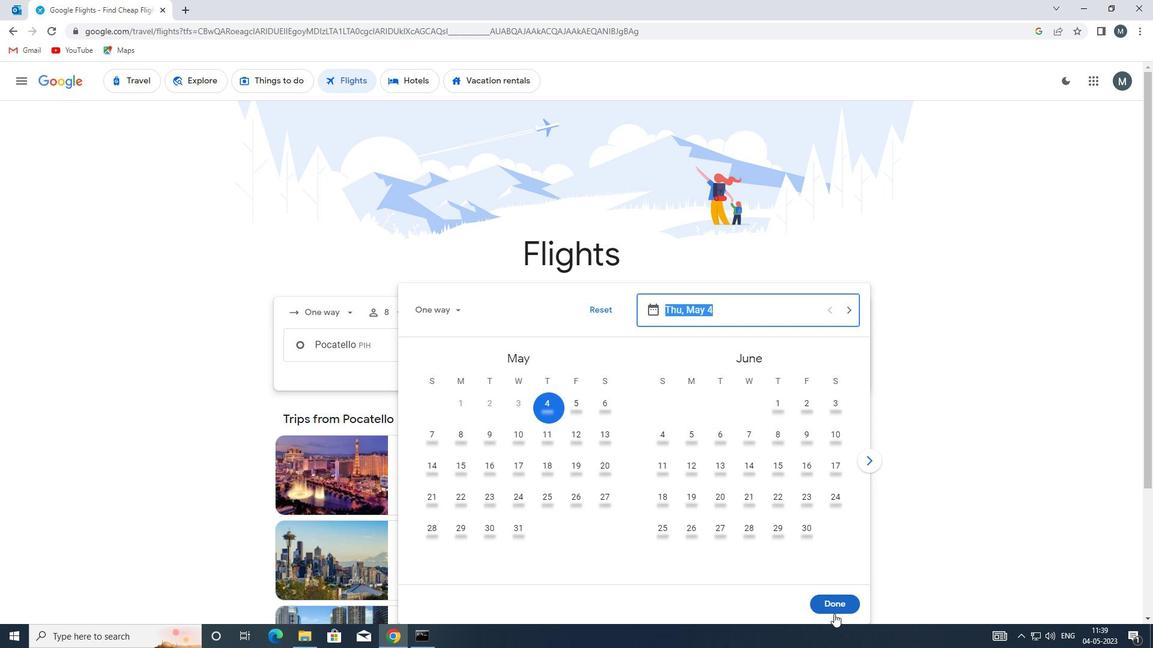 
Action: Mouse pressed left at (830, 606)
Screenshot: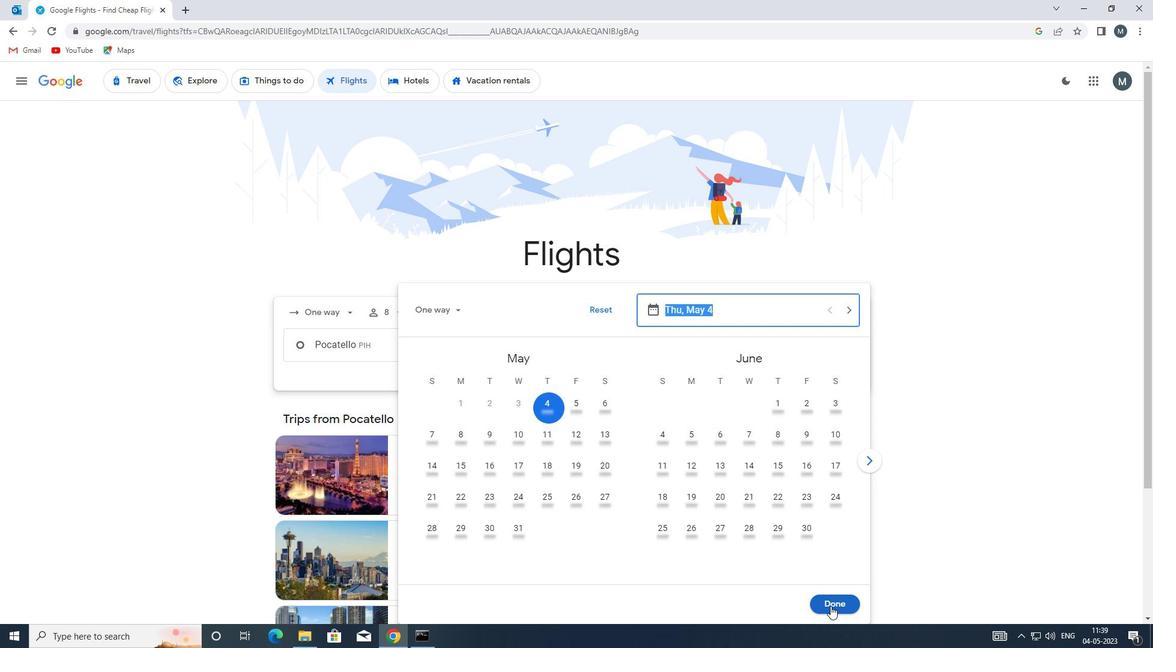 
Action: Mouse moved to (565, 385)
Screenshot: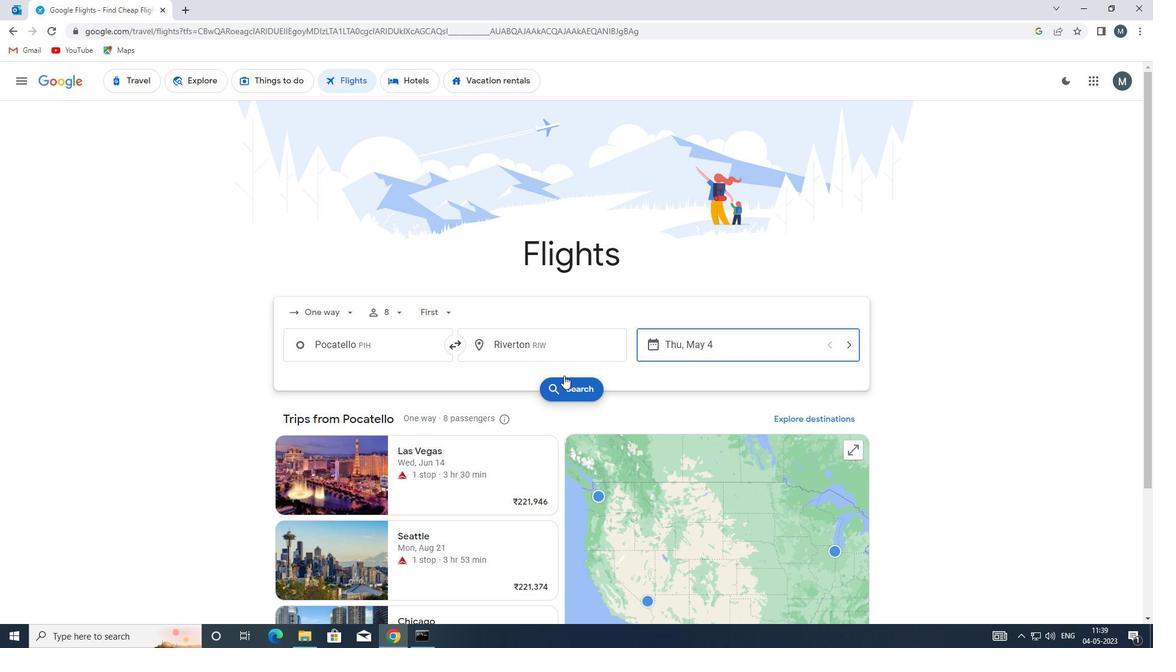 
Action: Mouse pressed left at (565, 385)
Screenshot: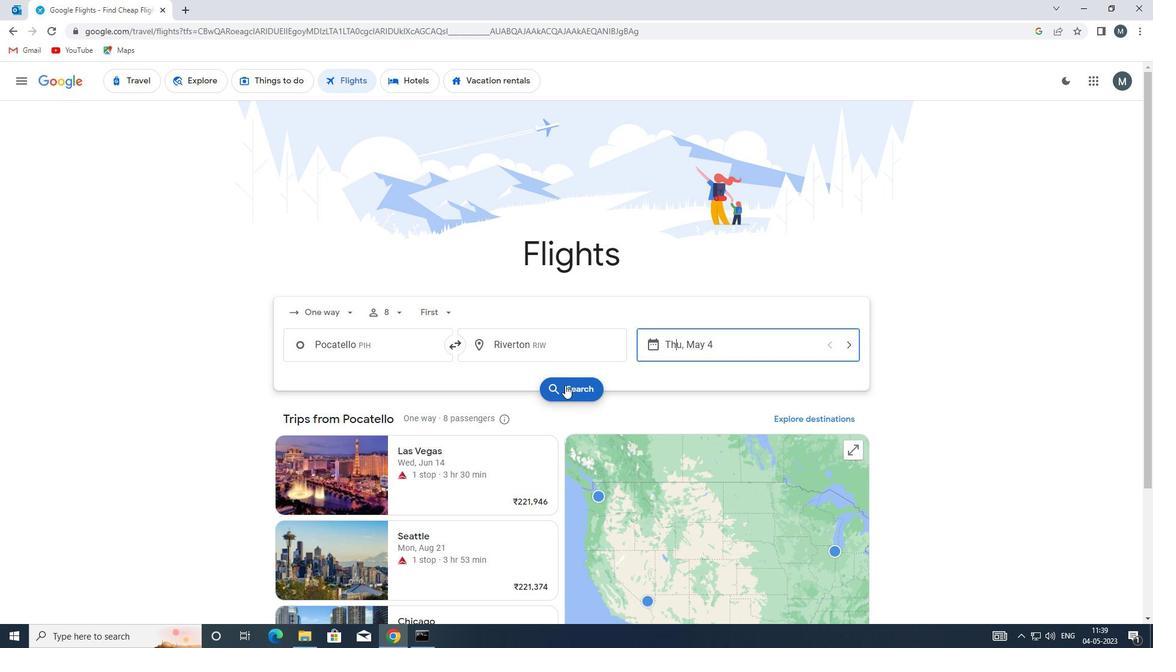 
Action: Mouse moved to (304, 194)
Screenshot: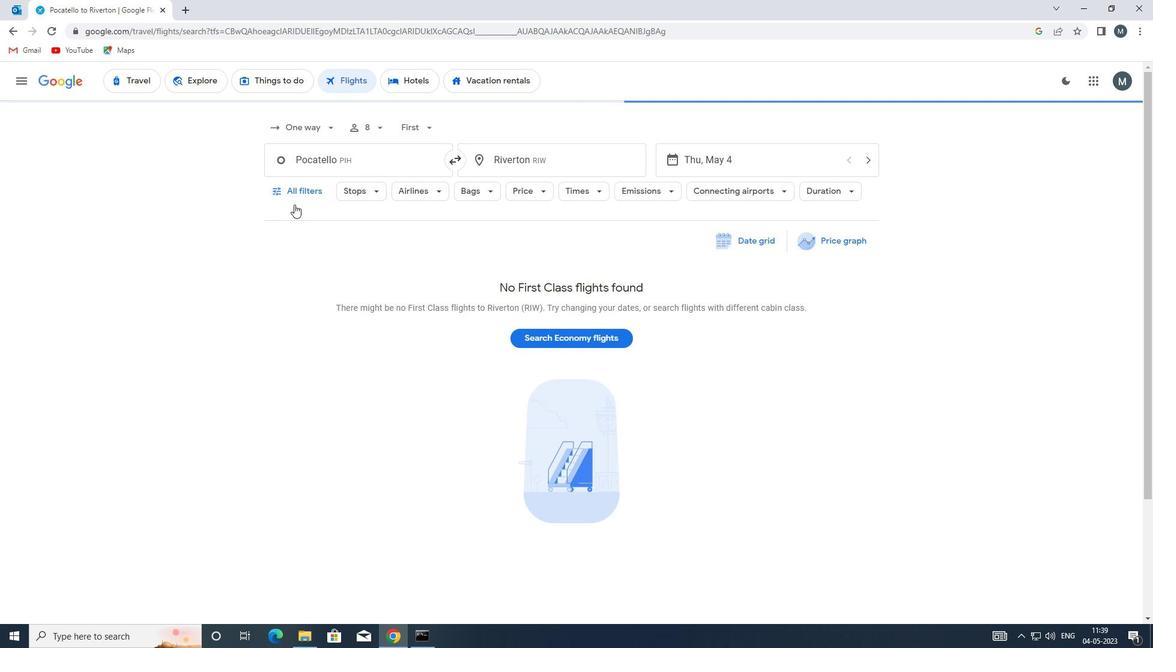 
Action: Mouse pressed left at (304, 194)
Screenshot: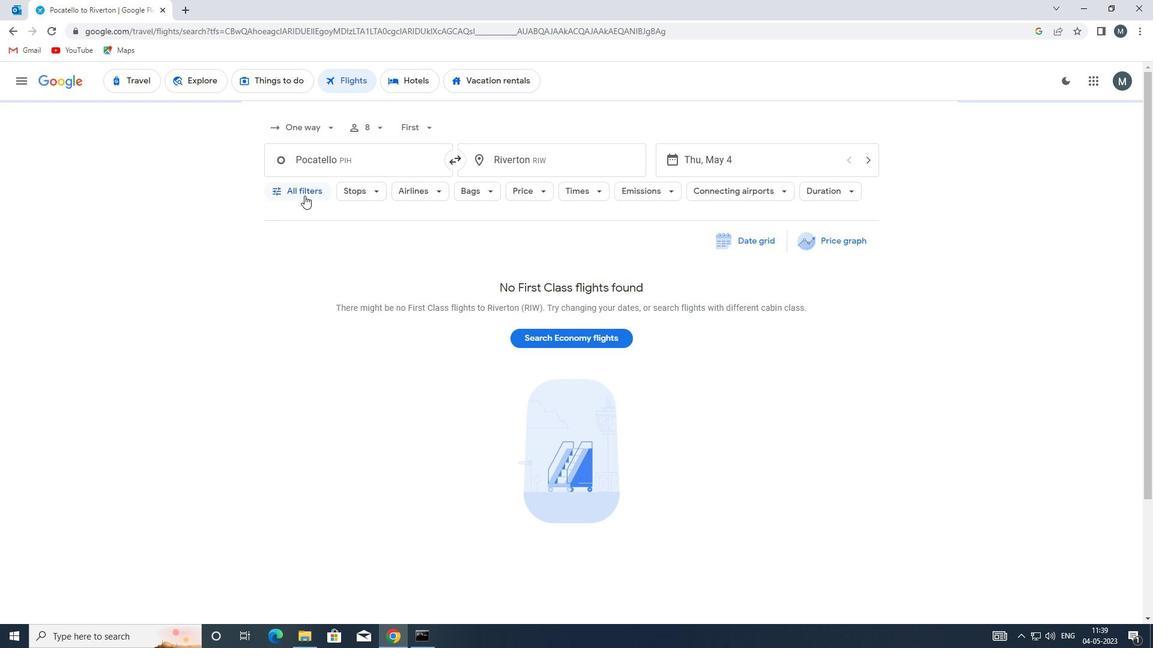 
Action: Mouse moved to (384, 341)
Screenshot: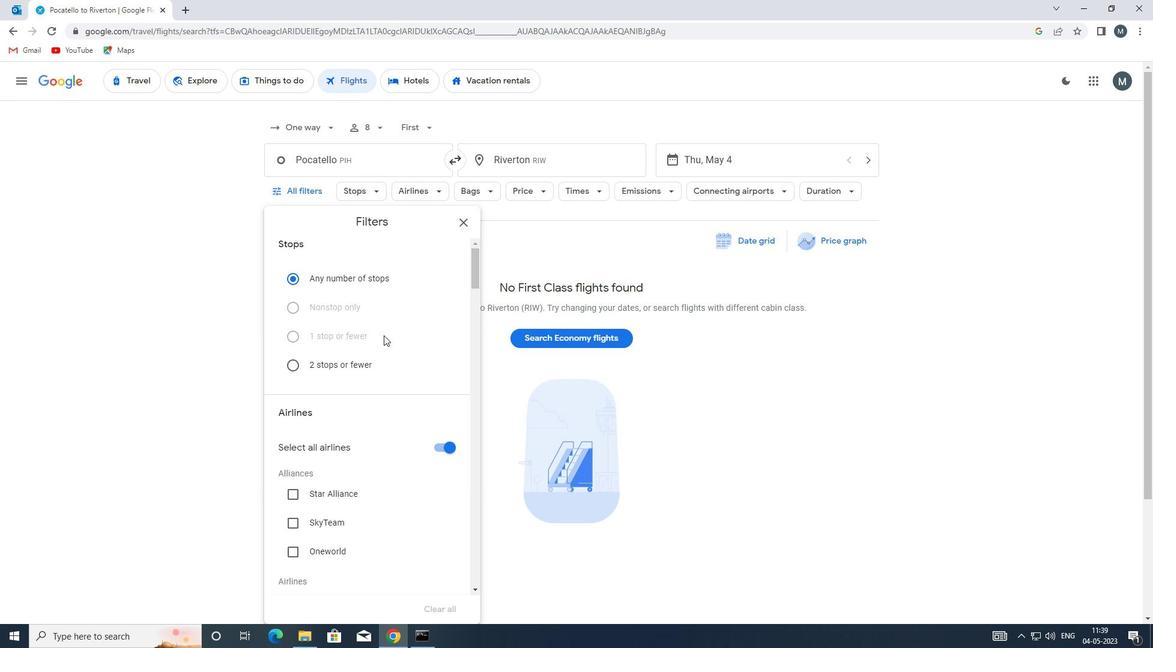 
Action: Mouse scrolled (384, 340) with delta (0, 0)
Screenshot: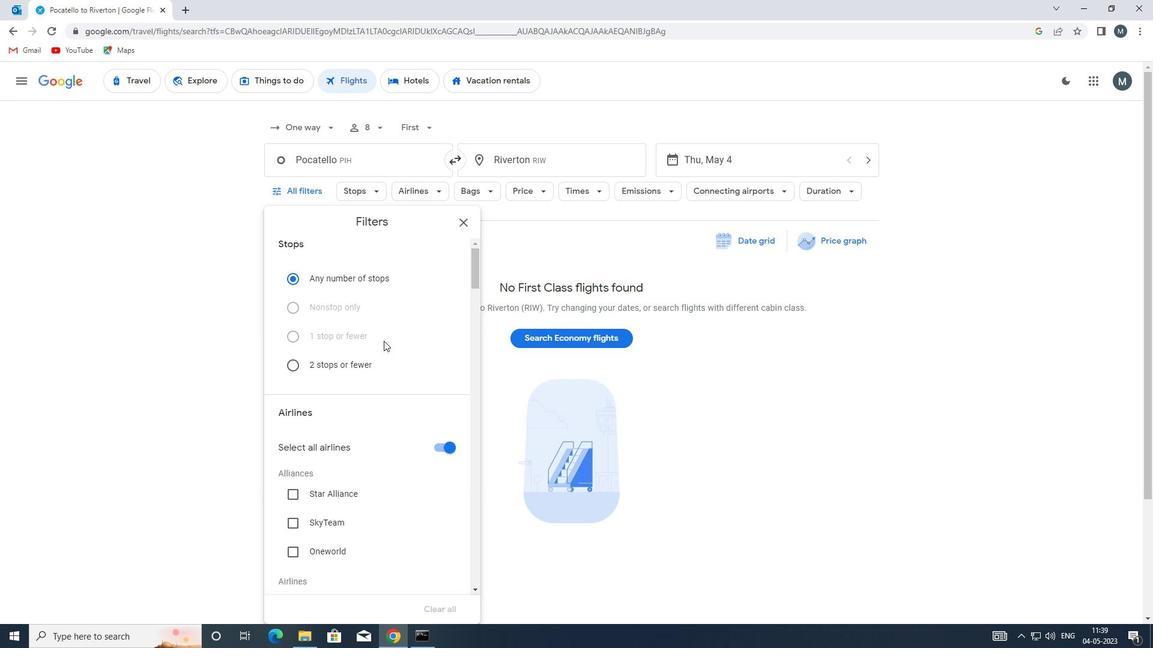
Action: Mouse moved to (384, 344)
Screenshot: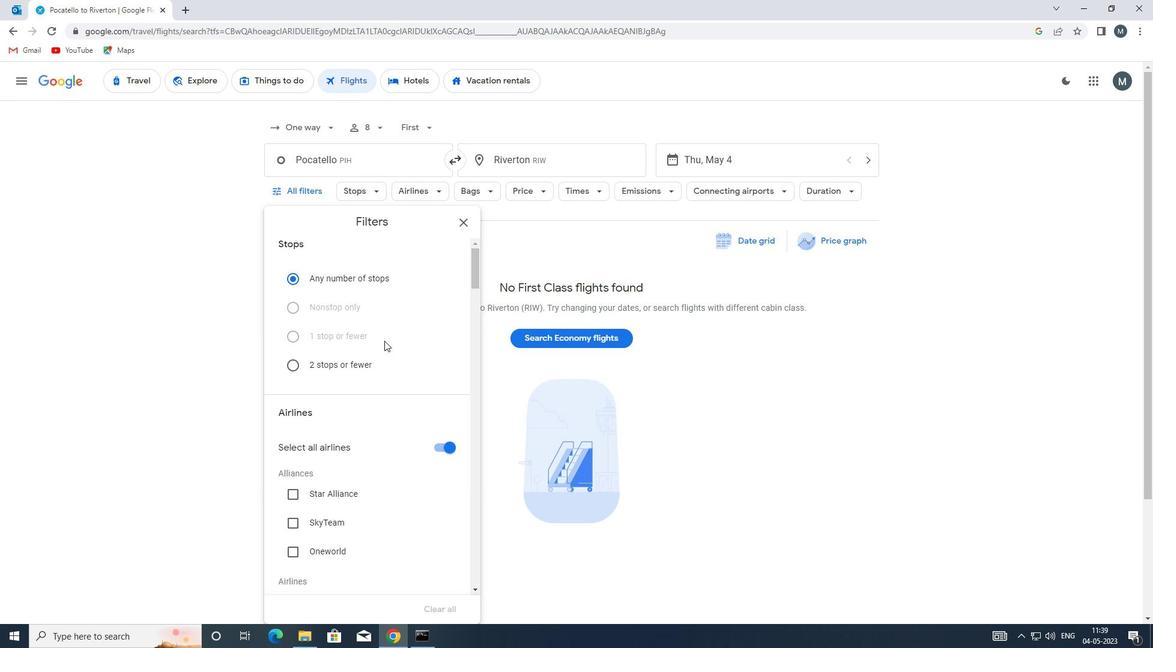 
Action: Mouse scrolled (384, 343) with delta (0, 0)
Screenshot: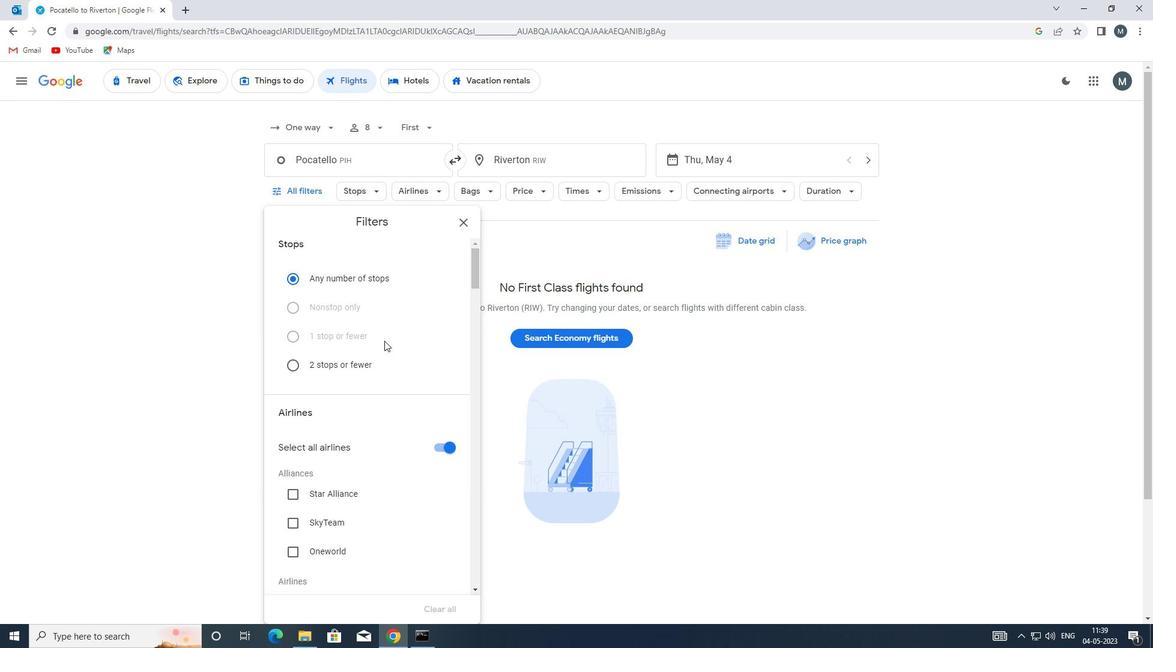 
Action: Mouse moved to (445, 326)
Screenshot: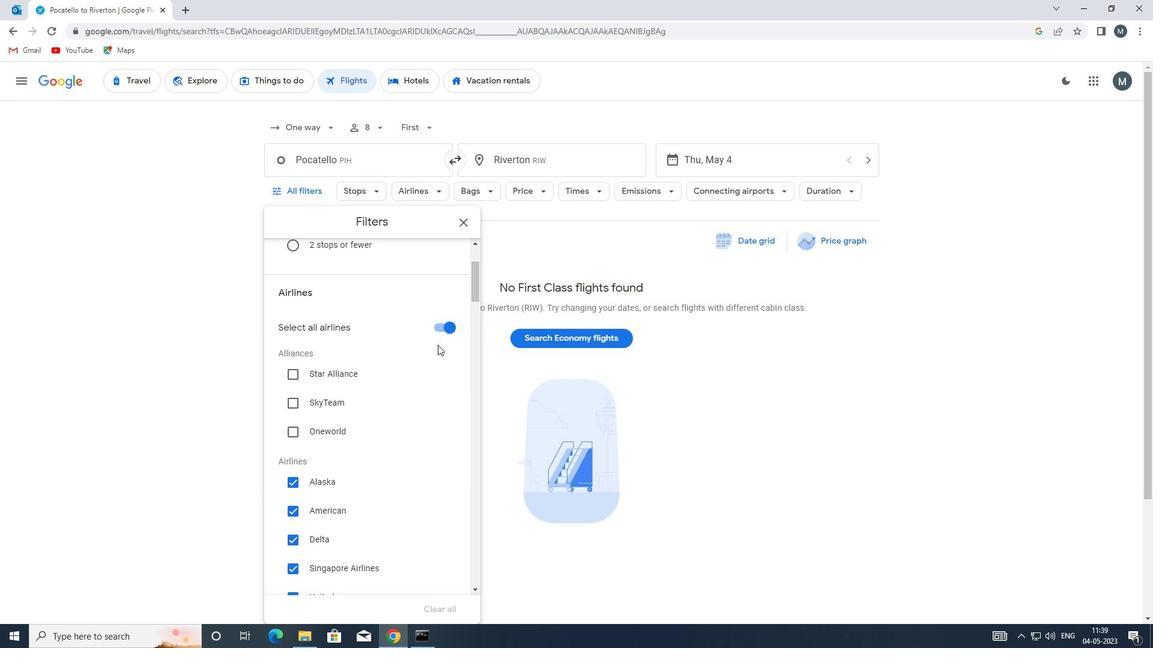 
Action: Mouse pressed left at (445, 326)
Screenshot: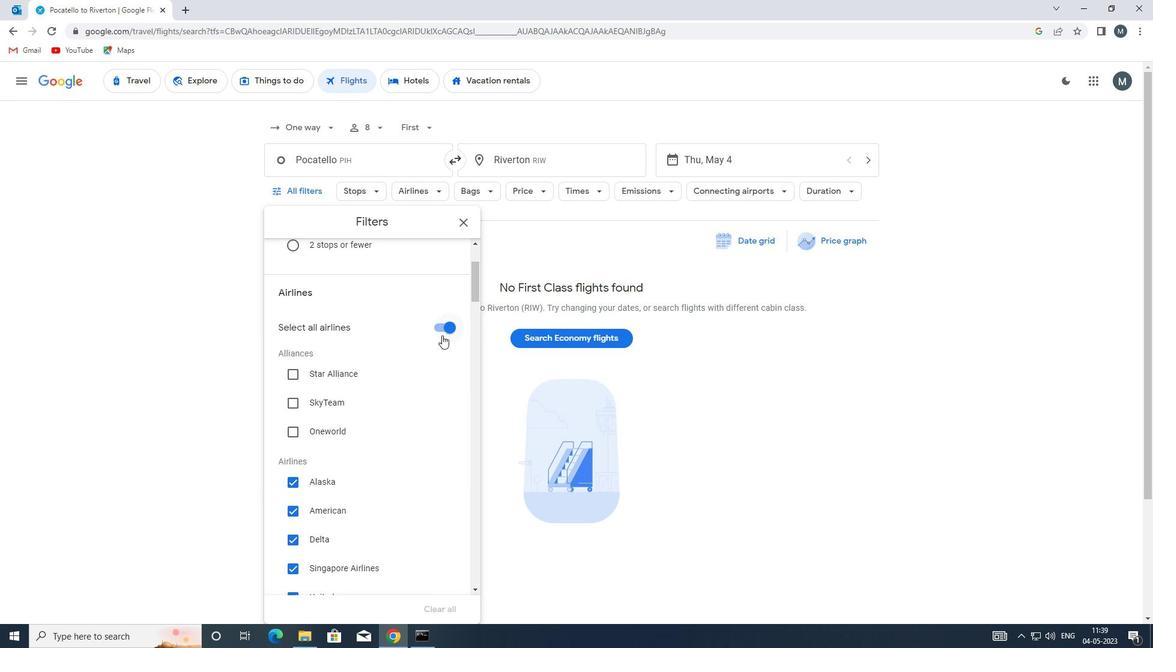 
Action: Mouse moved to (362, 418)
Screenshot: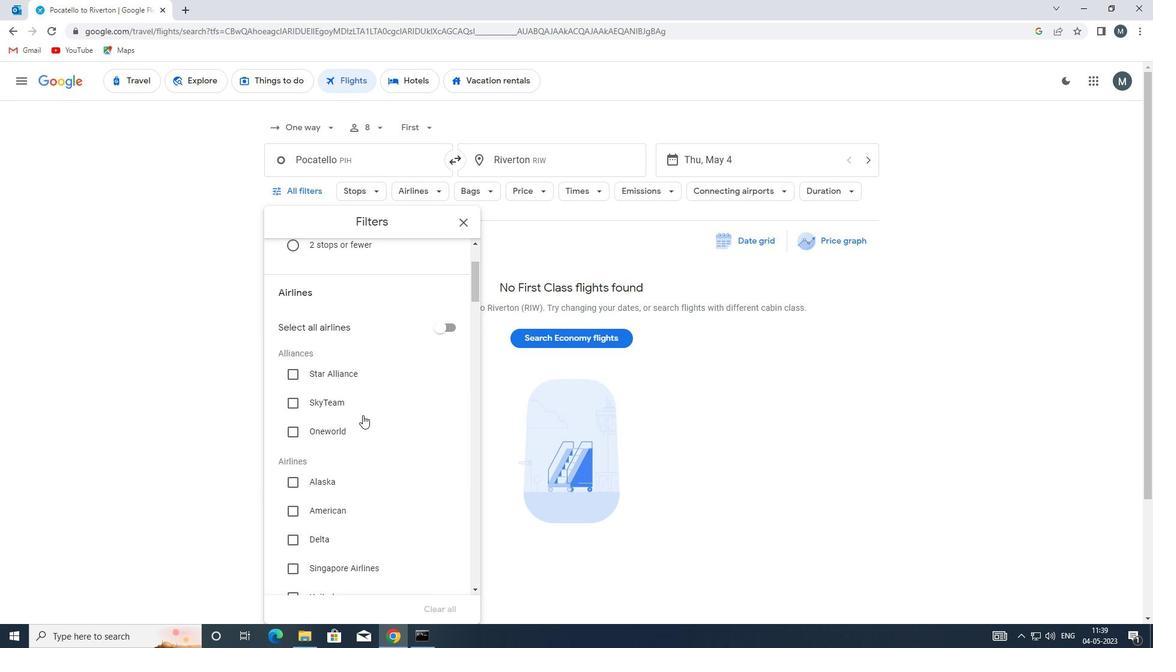 
Action: Mouse scrolled (362, 417) with delta (0, 0)
Screenshot: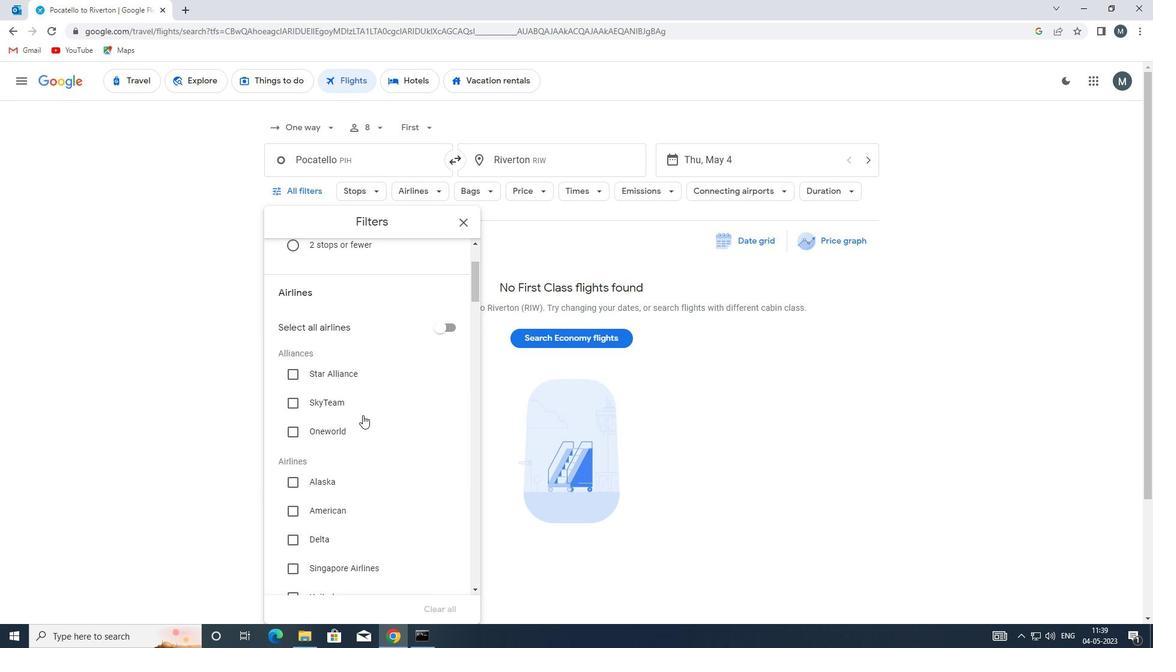 
Action: Mouse moved to (362, 420)
Screenshot: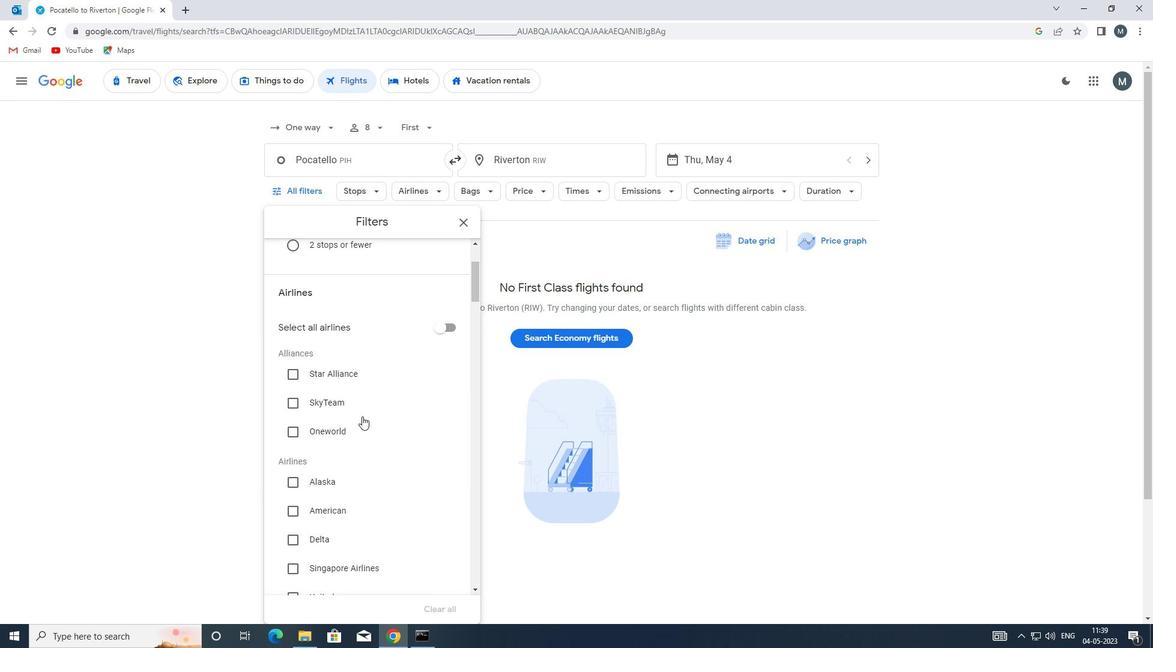 
Action: Mouse scrolled (362, 419) with delta (0, 0)
Screenshot: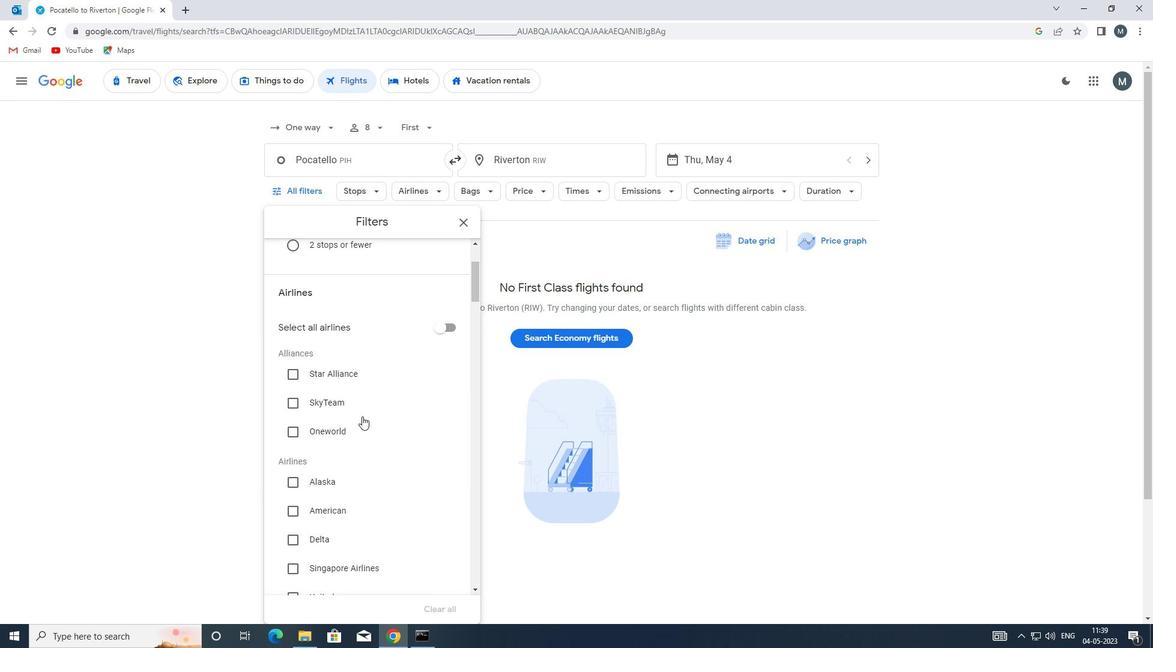 
Action: Mouse moved to (337, 423)
Screenshot: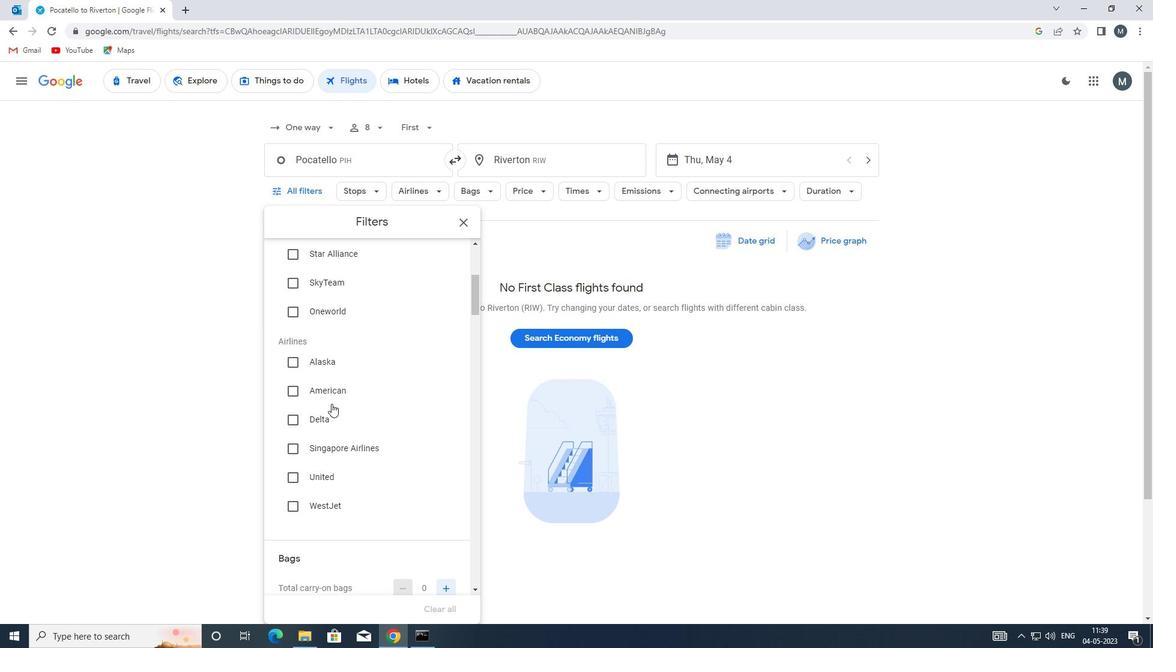 
Action: Mouse pressed left at (337, 423)
Screenshot: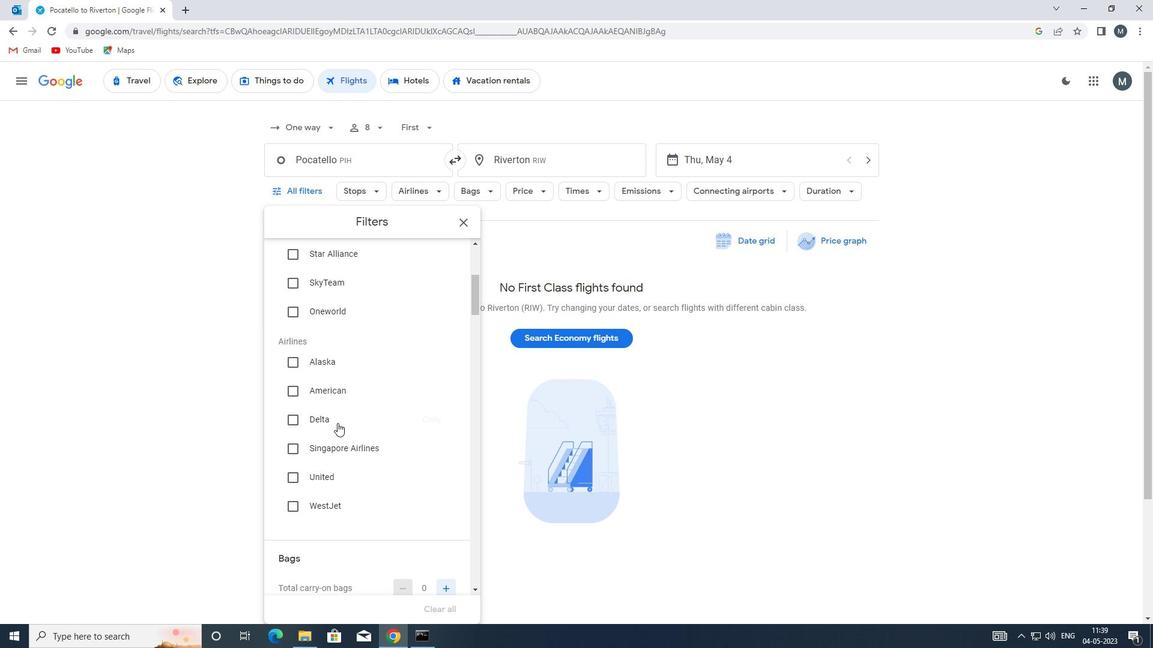 
Action: Mouse moved to (383, 413)
Screenshot: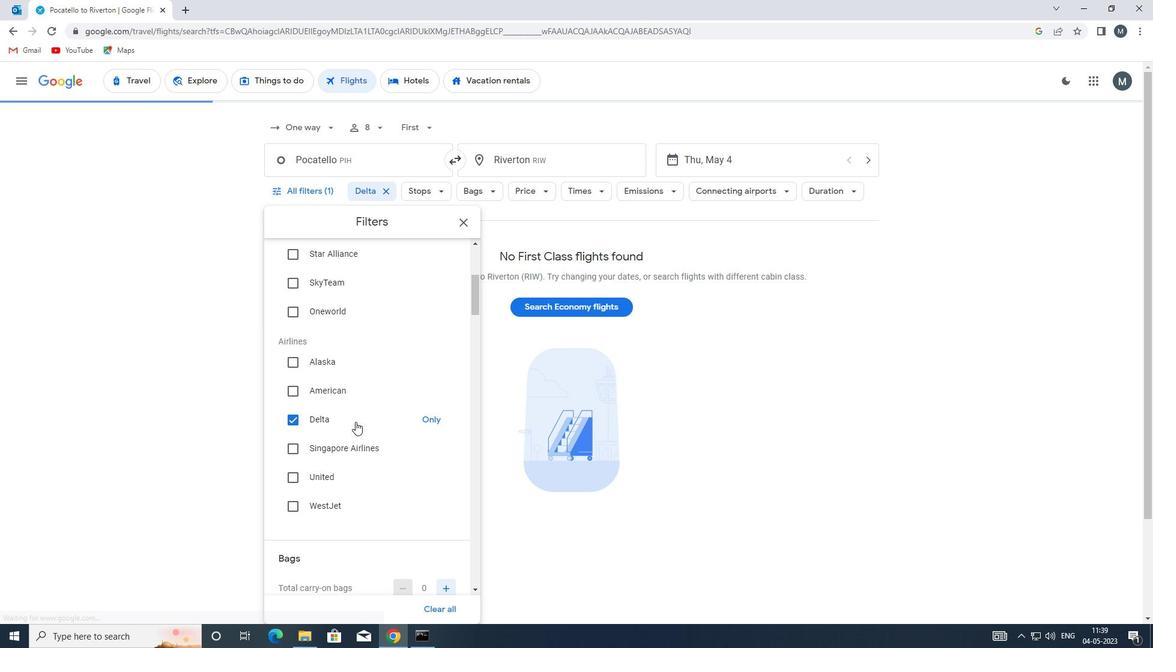 
Action: Mouse scrolled (383, 412) with delta (0, 0)
Screenshot: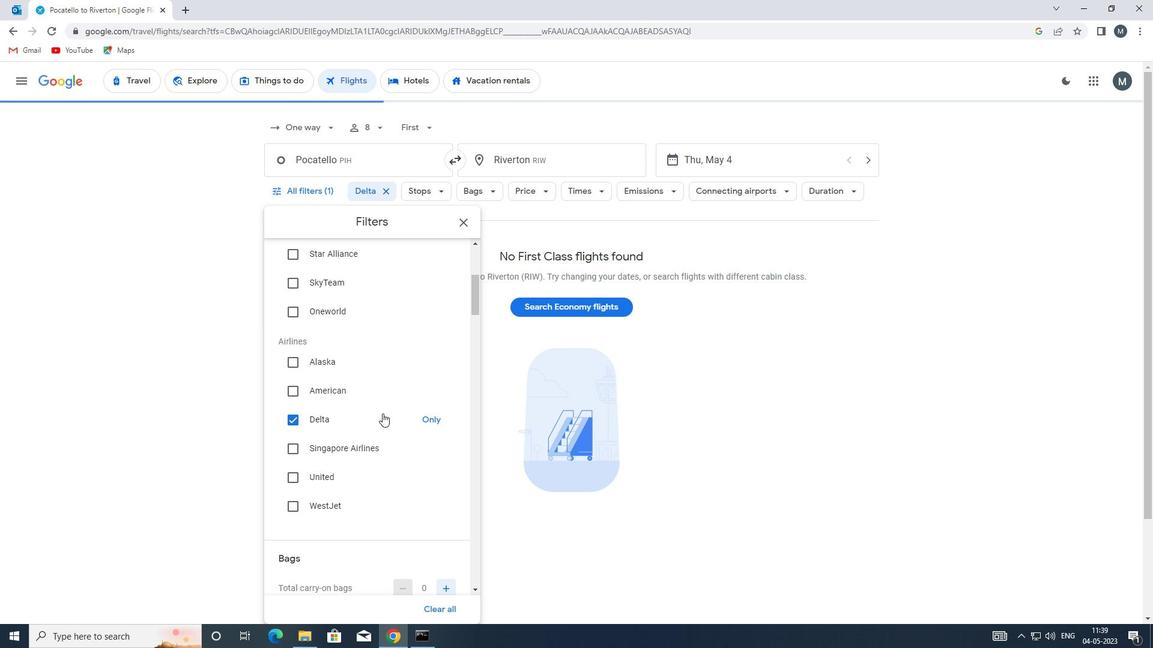 
Action: Mouse moved to (383, 413)
Screenshot: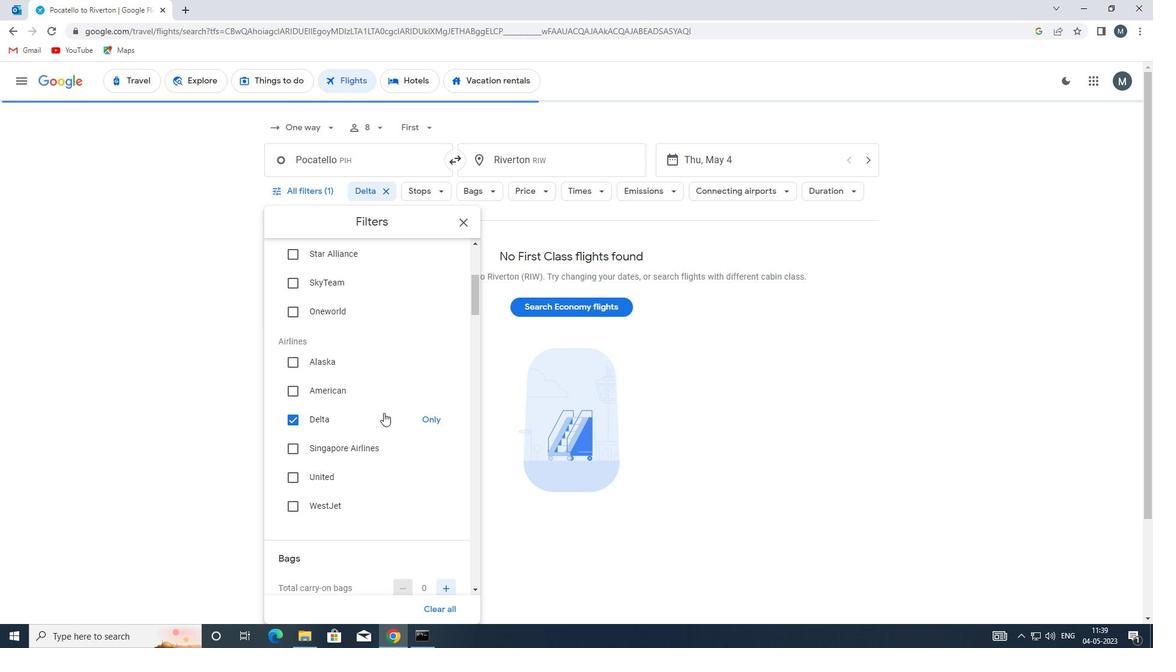 
Action: Mouse scrolled (383, 412) with delta (0, 0)
Screenshot: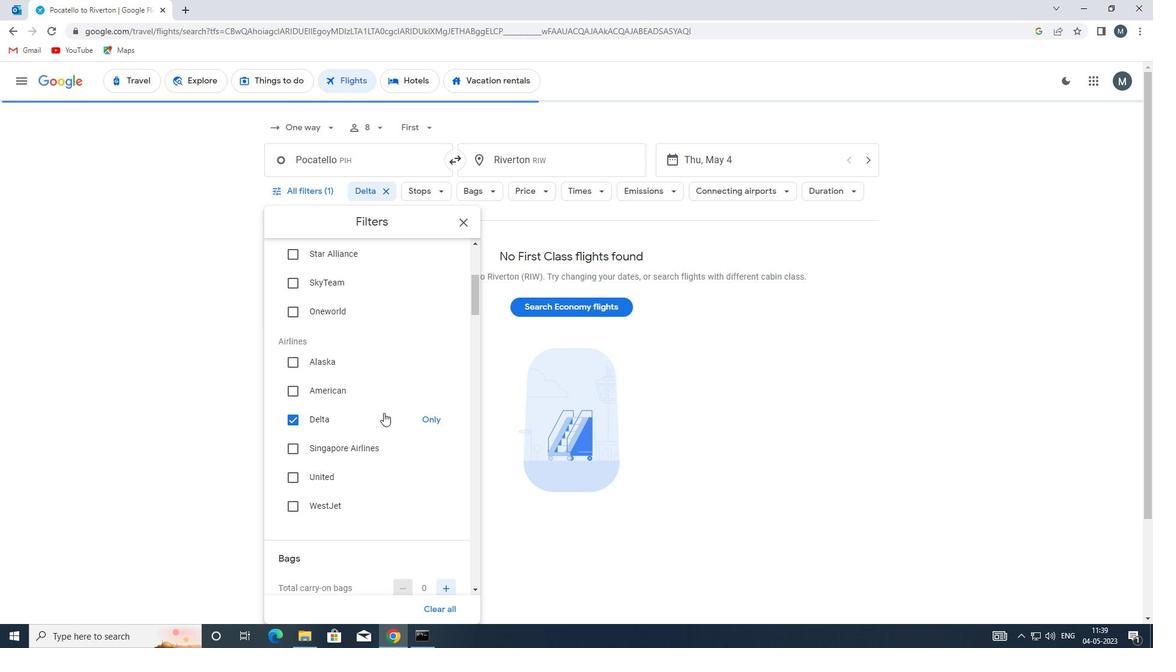 
Action: Mouse moved to (382, 416)
Screenshot: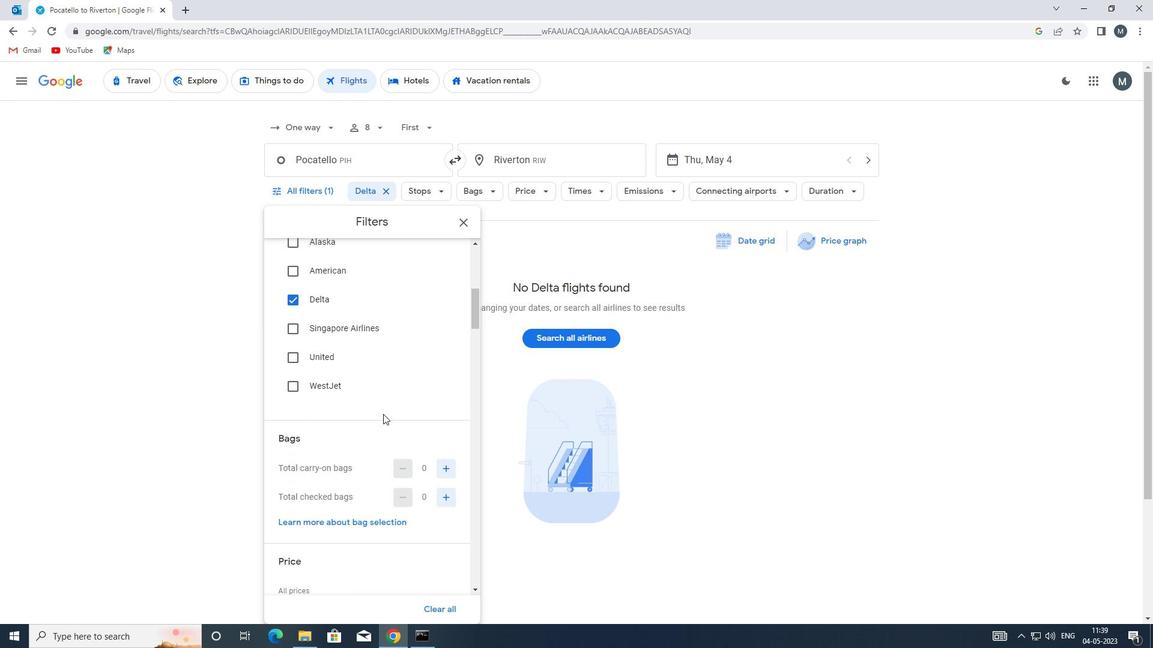 
Action: Mouse scrolled (382, 415) with delta (0, 0)
Screenshot: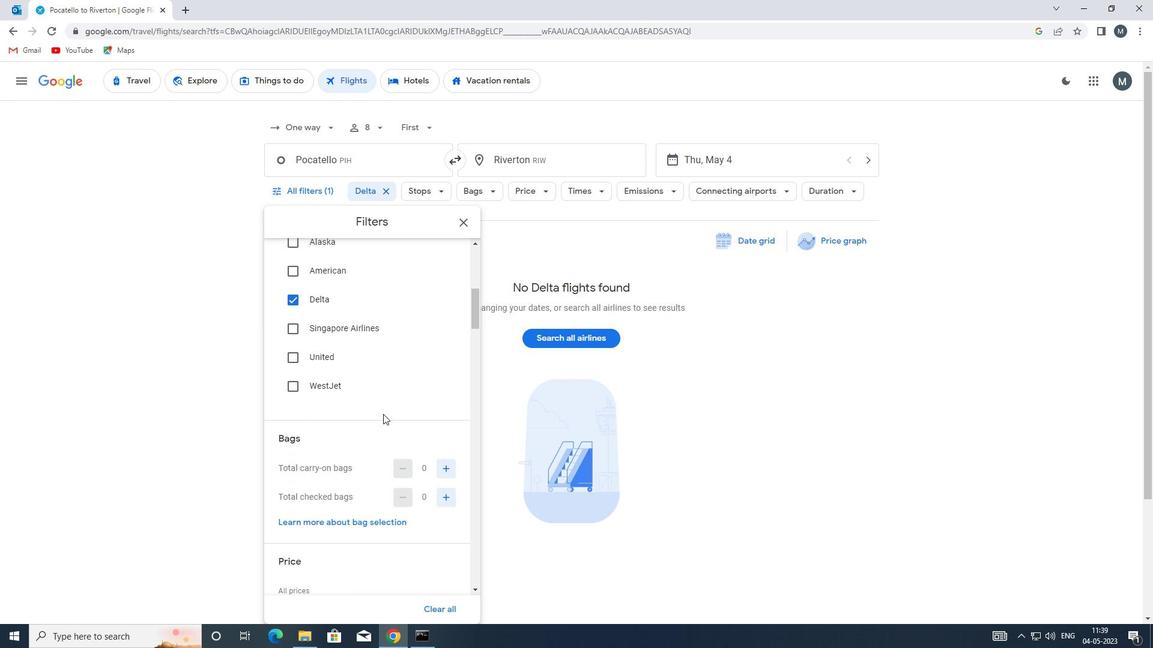 
Action: Mouse moved to (443, 436)
Screenshot: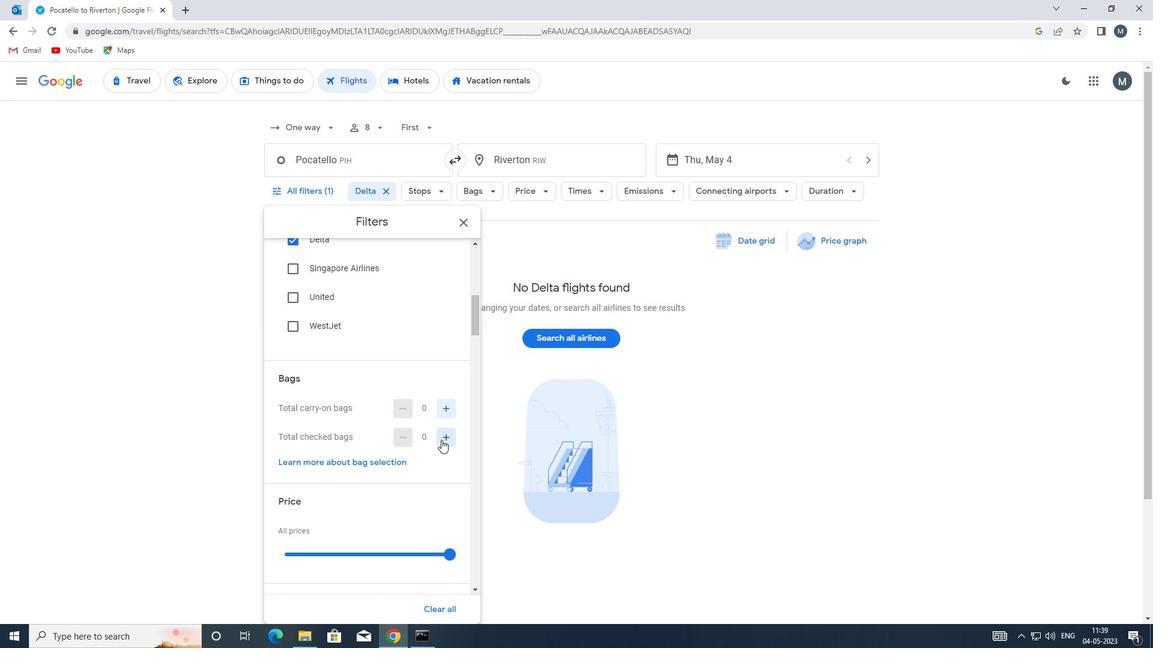 
Action: Mouse pressed left at (443, 436)
Screenshot: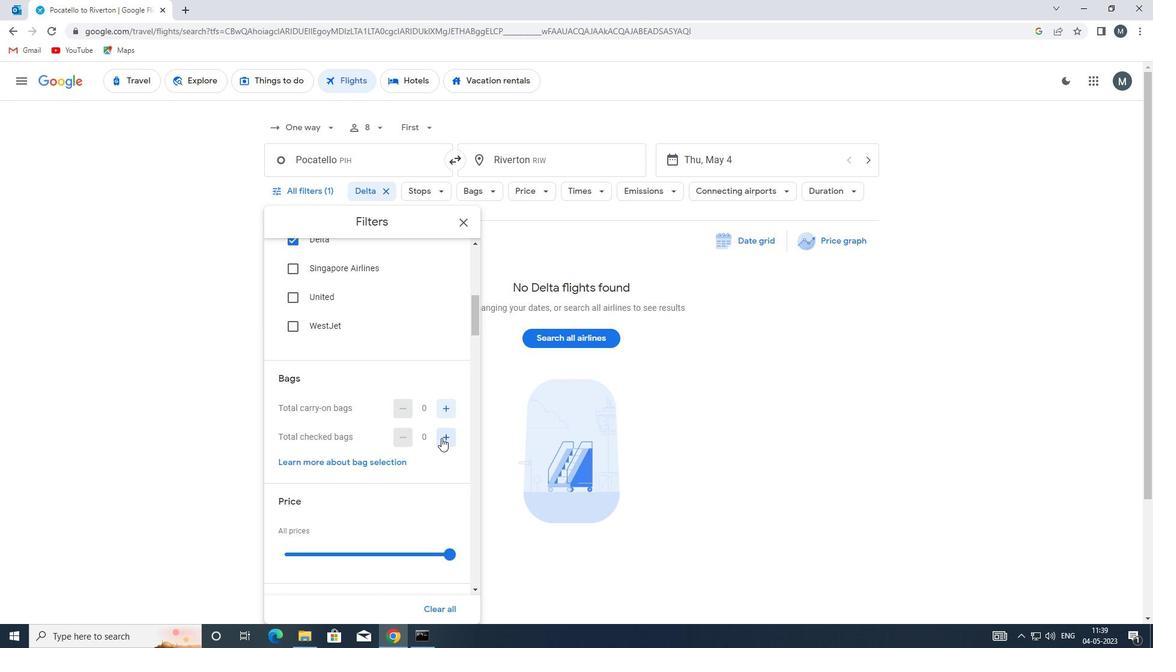 
Action: Mouse moved to (338, 403)
Screenshot: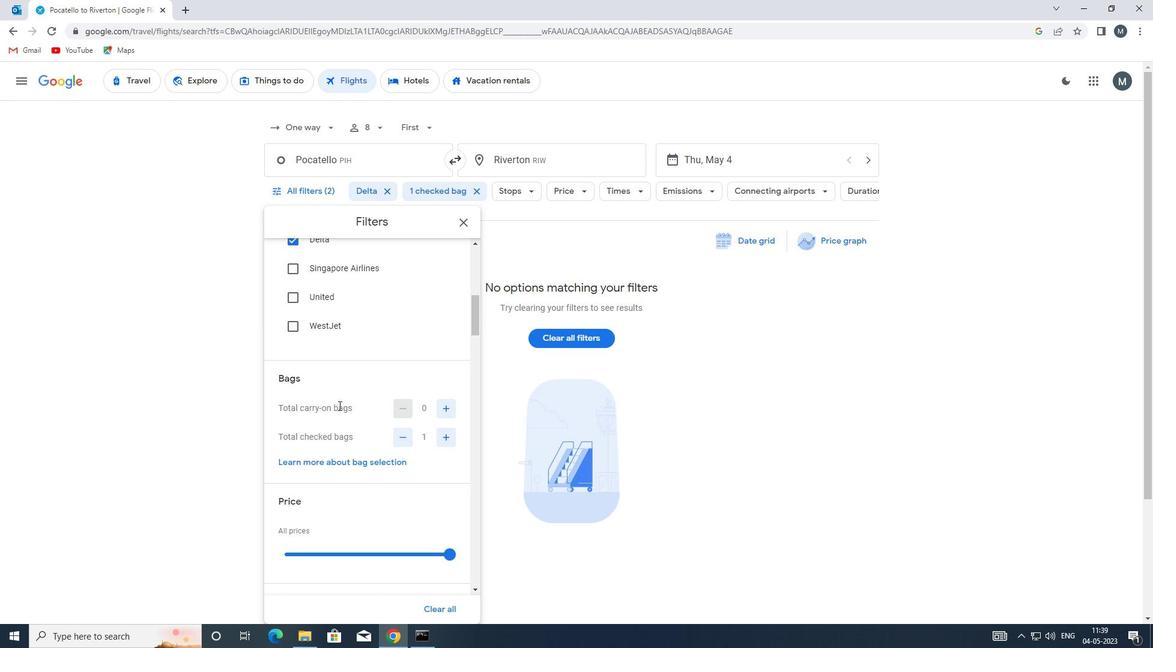 
Action: Mouse scrolled (338, 402) with delta (0, 0)
Screenshot: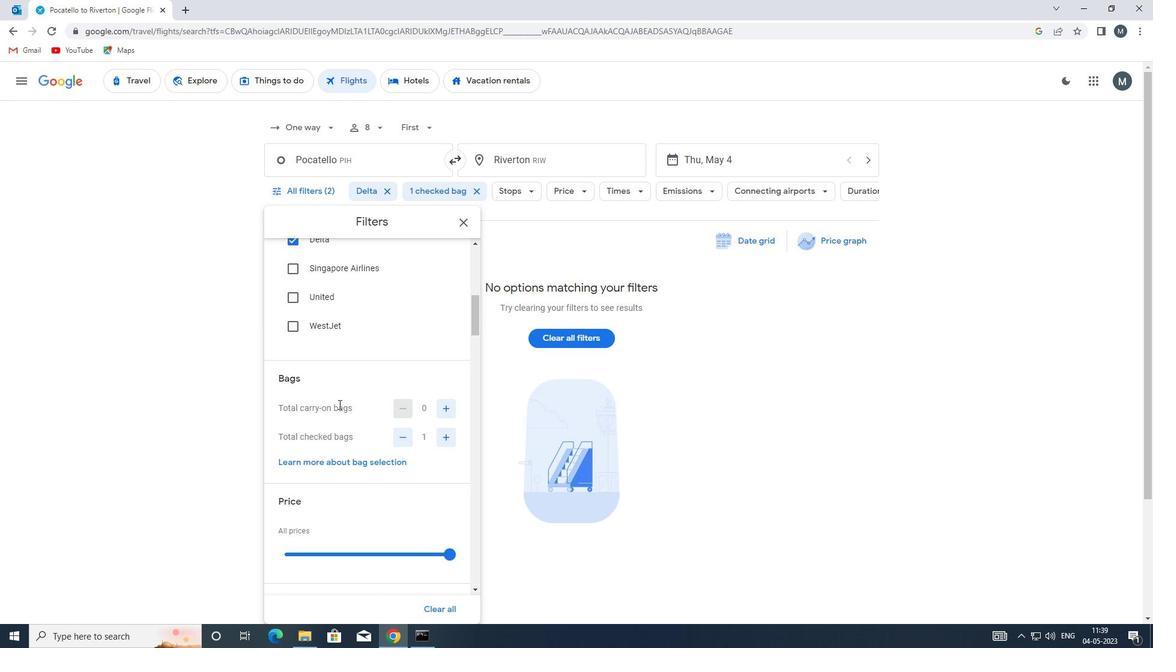
Action: Mouse moved to (338, 393)
Screenshot: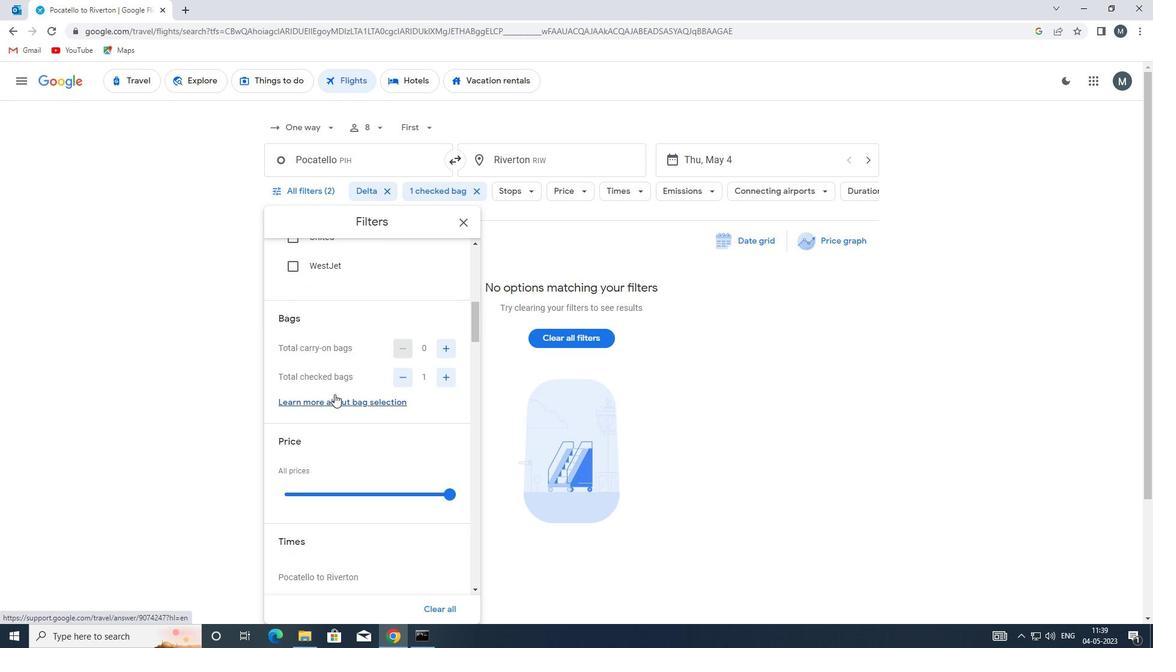 
Action: Mouse scrolled (338, 392) with delta (0, 0)
Screenshot: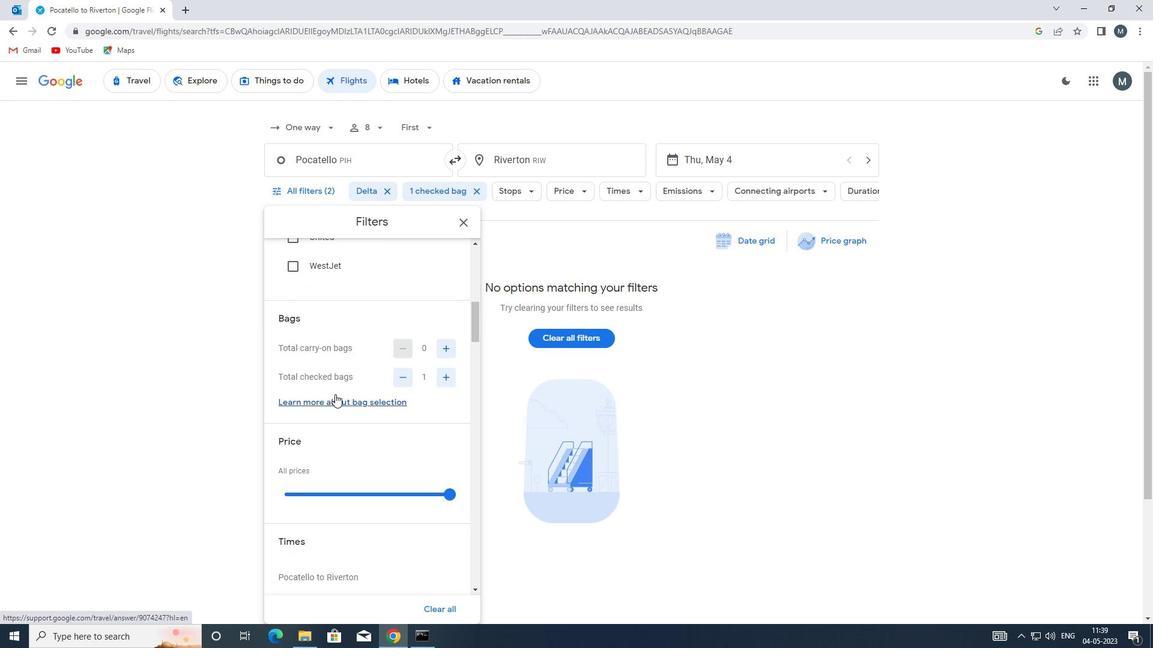 
Action: Mouse moved to (348, 437)
Screenshot: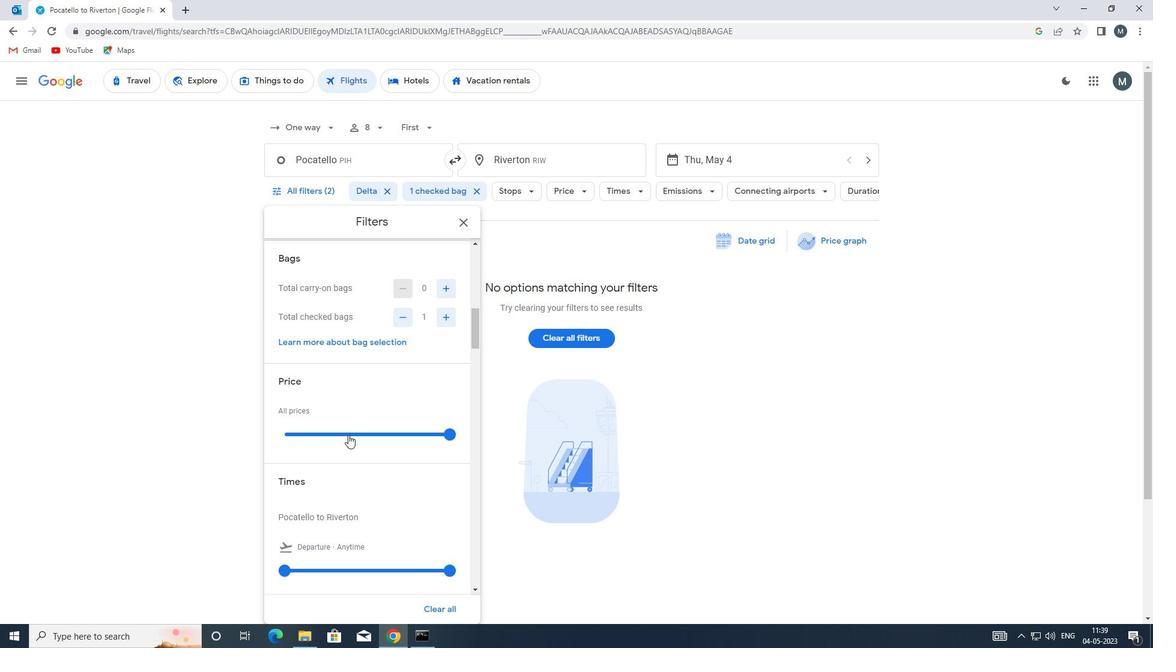 
Action: Mouse pressed left at (348, 437)
Screenshot: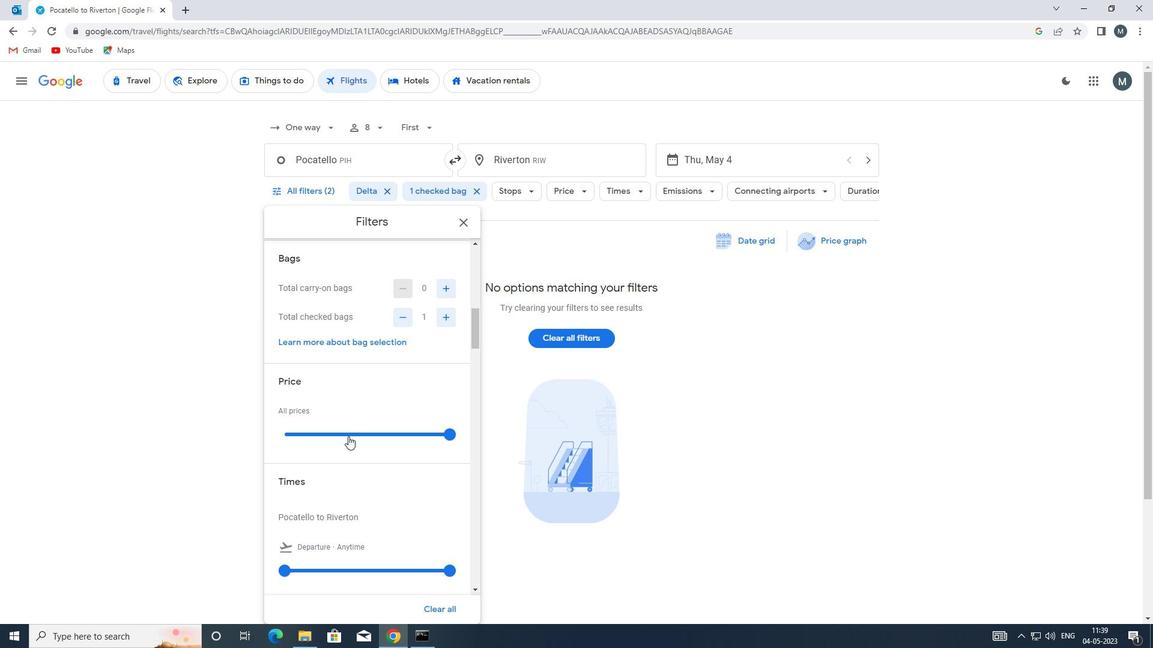 
Action: Mouse moved to (349, 437)
Screenshot: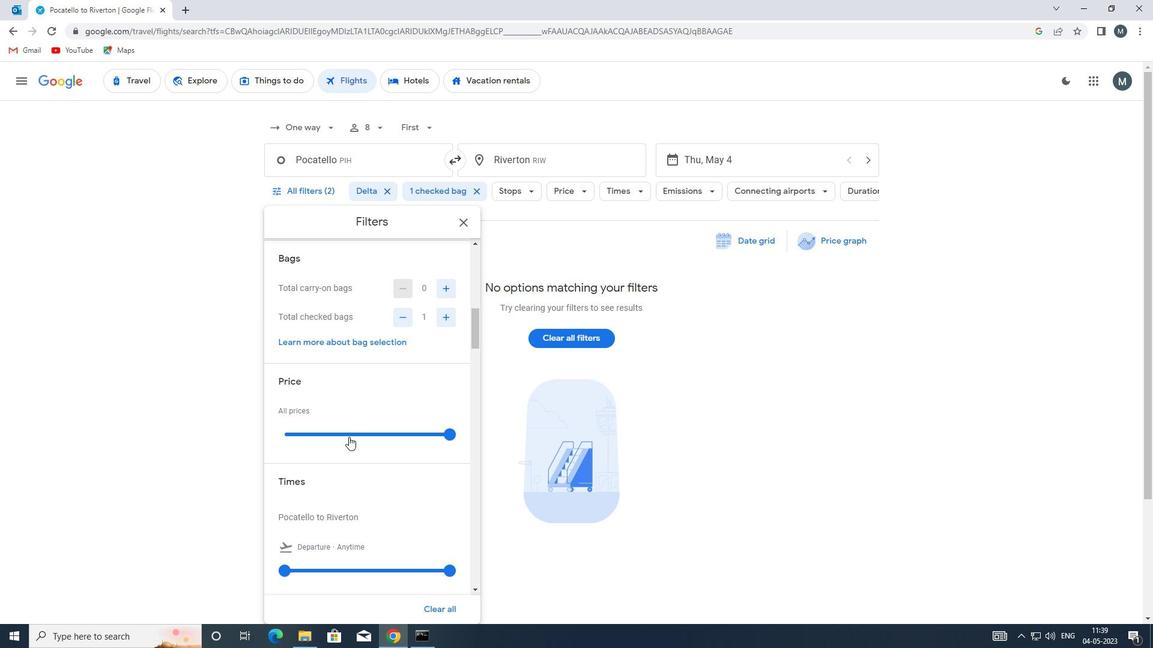 
Action: Mouse pressed left at (349, 437)
Screenshot: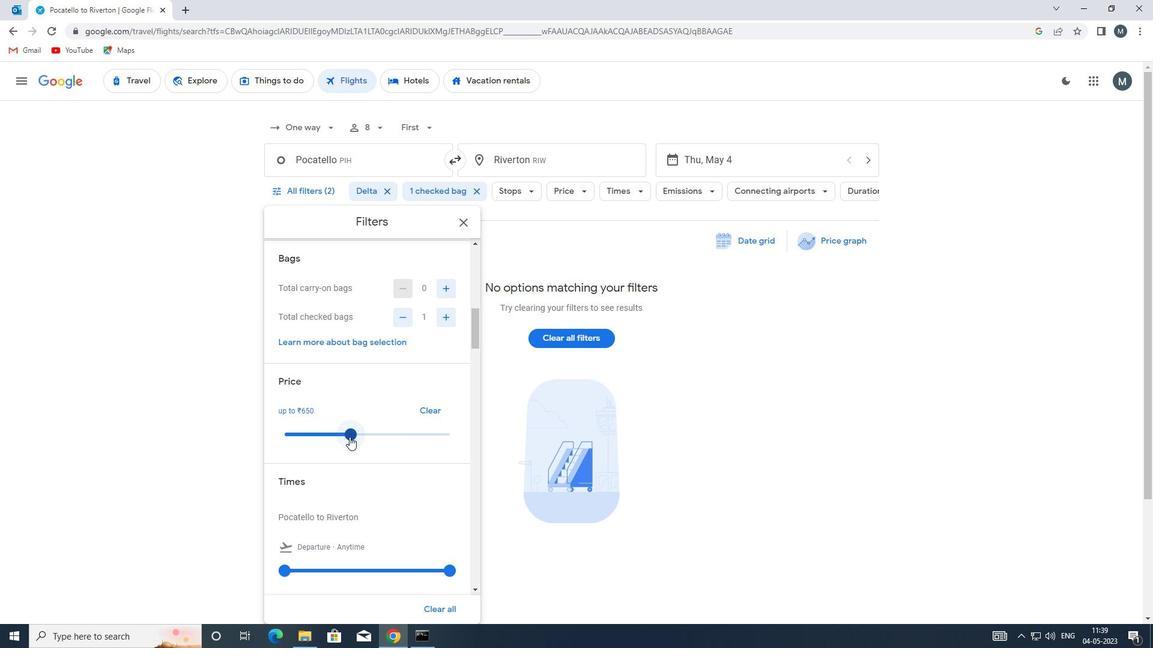 
Action: Mouse moved to (372, 413)
Screenshot: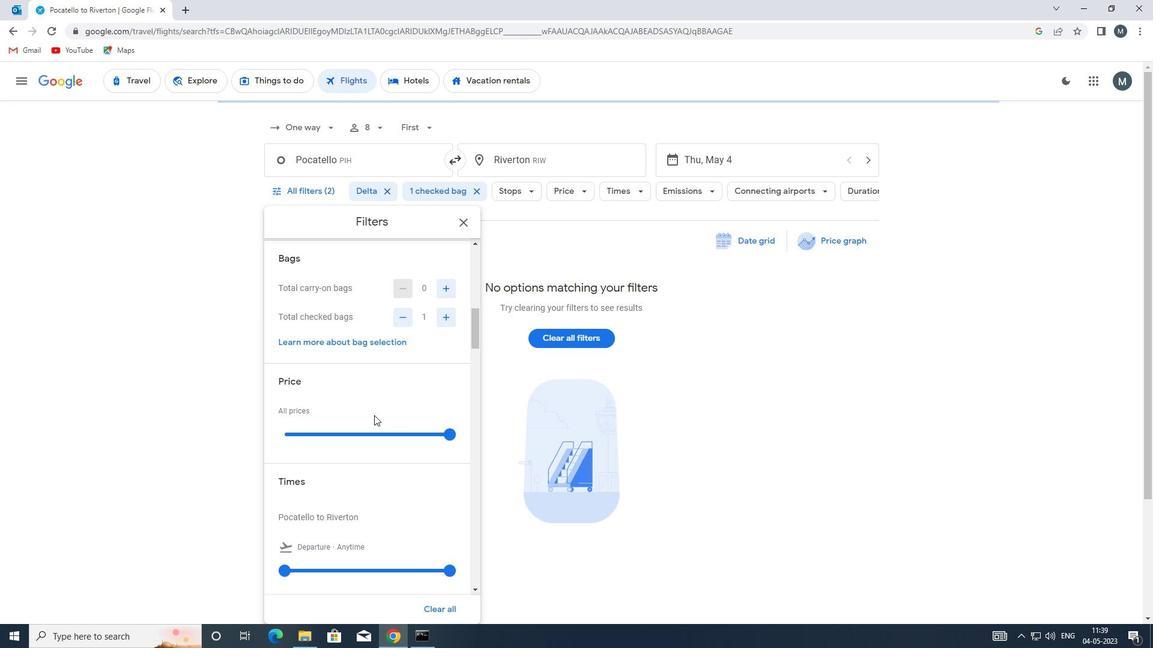 
Action: Mouse scrolled (372, 413) with delta (0, 0)
Screenshot: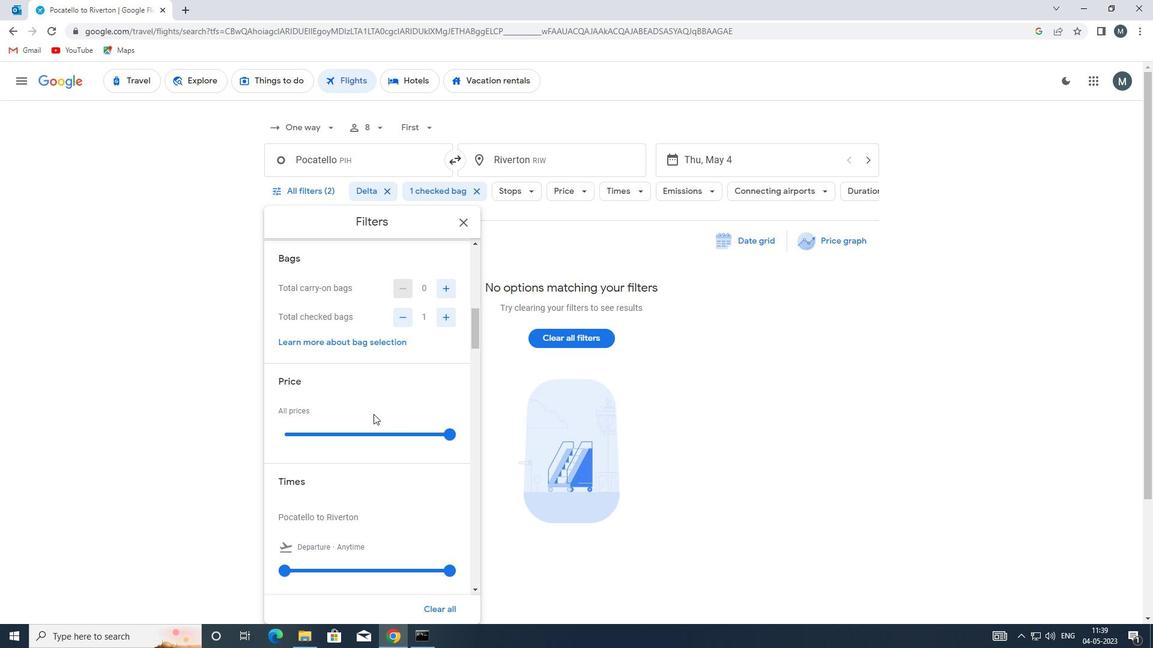 
Action: Mouse moved to (368, 414)
Screenshot: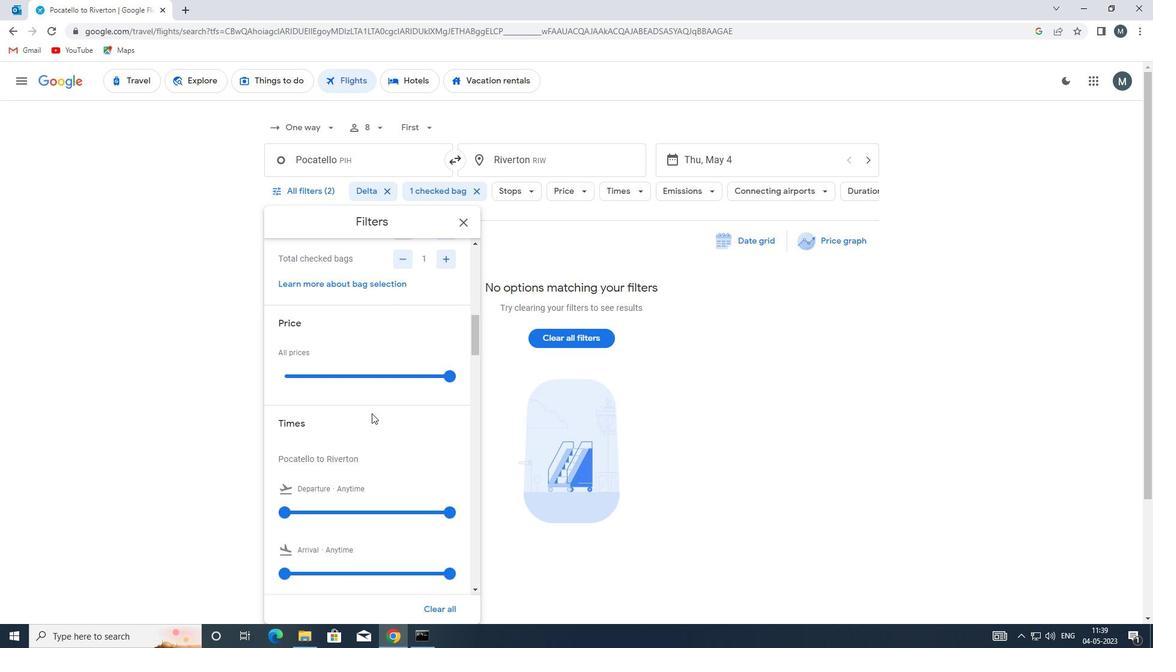 
Action: Mouse scrolled (368, 413) with delta (0, 0)
Screenshot: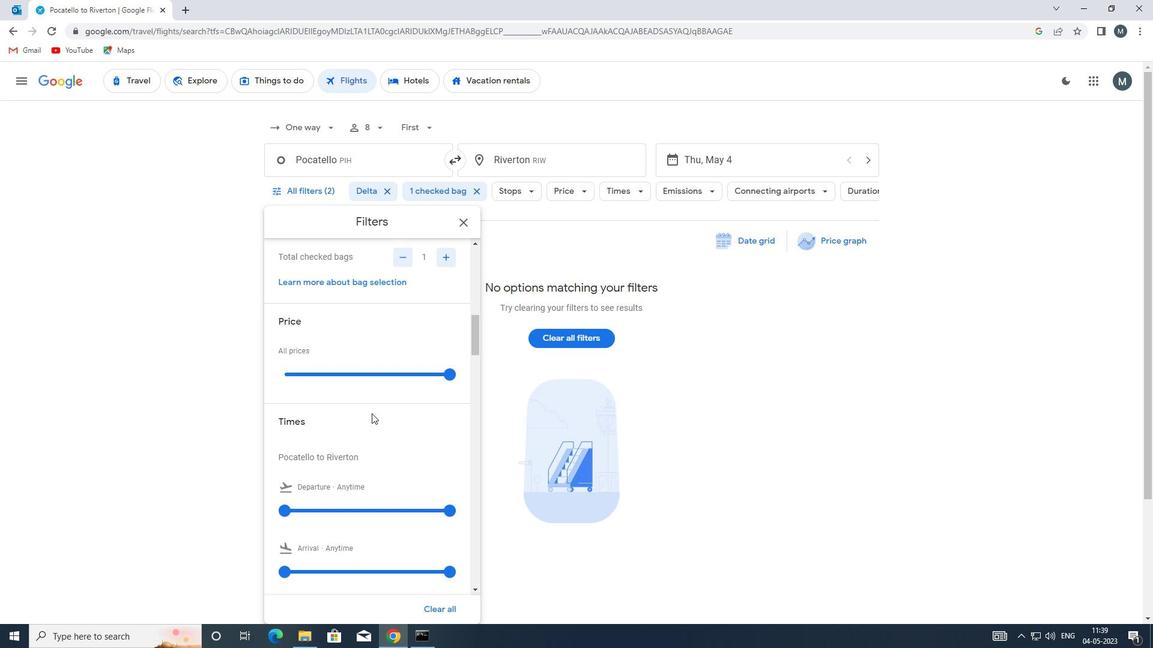 
Action: Mouse moved to (289, 447)
Screenshot: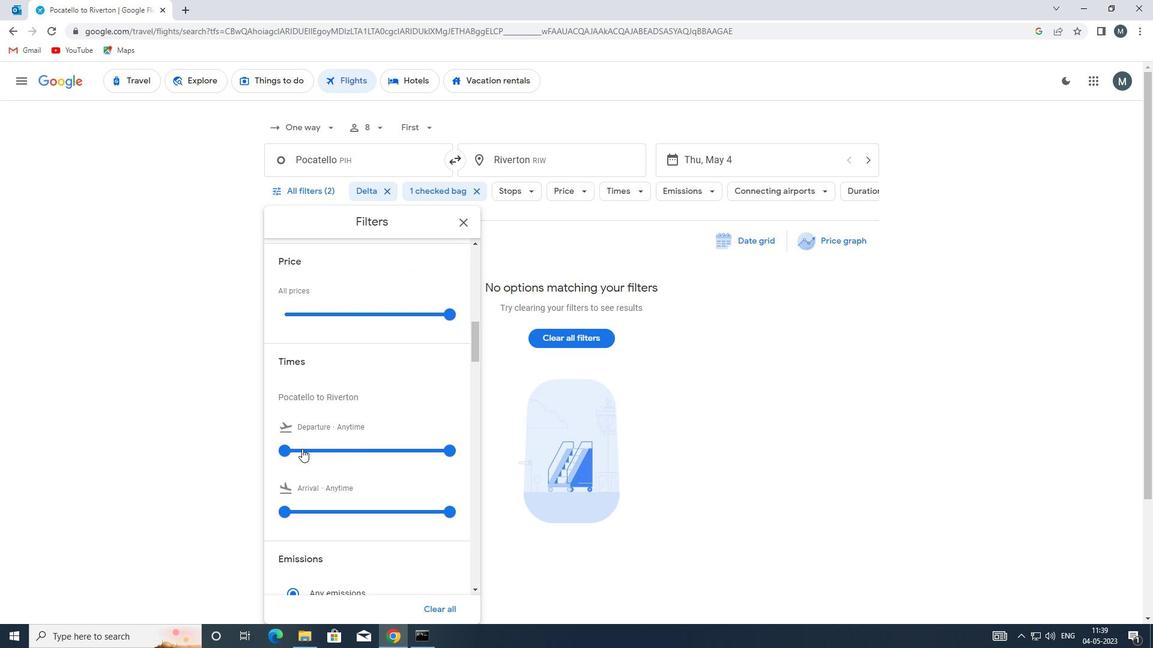 
Action: Mouse pressed left at (289, 447)
Screenshot: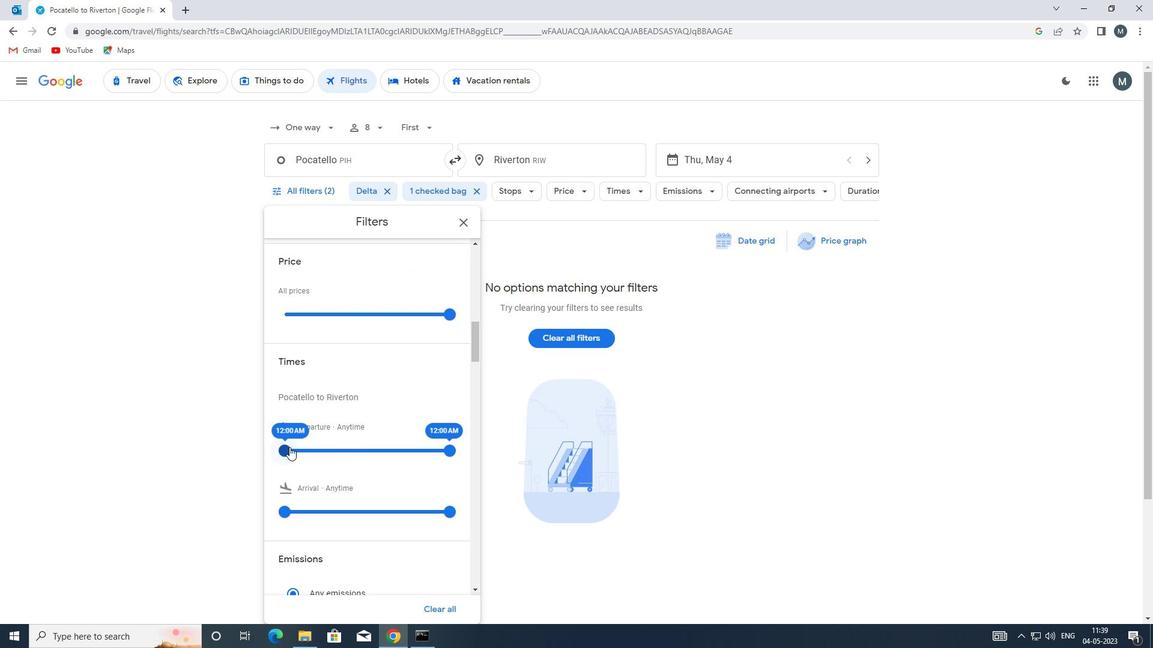 
Action: Mouse moved to (450, 448)
Screenshot: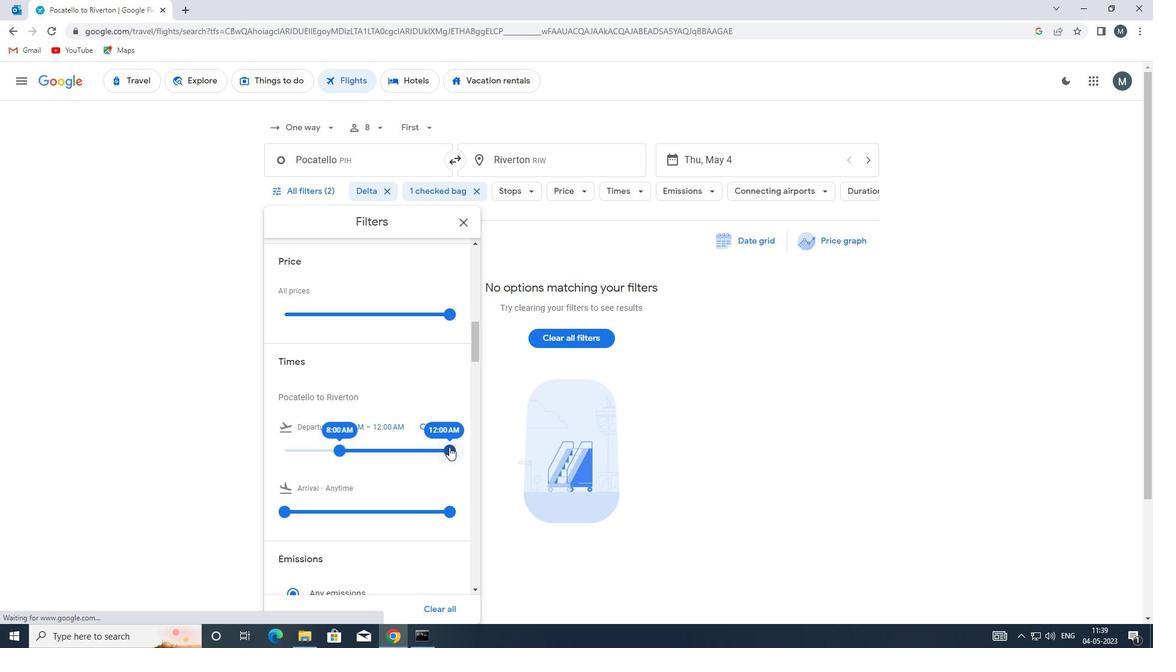 
Action: Mouse pressed left at (450, 448)
Screenshot: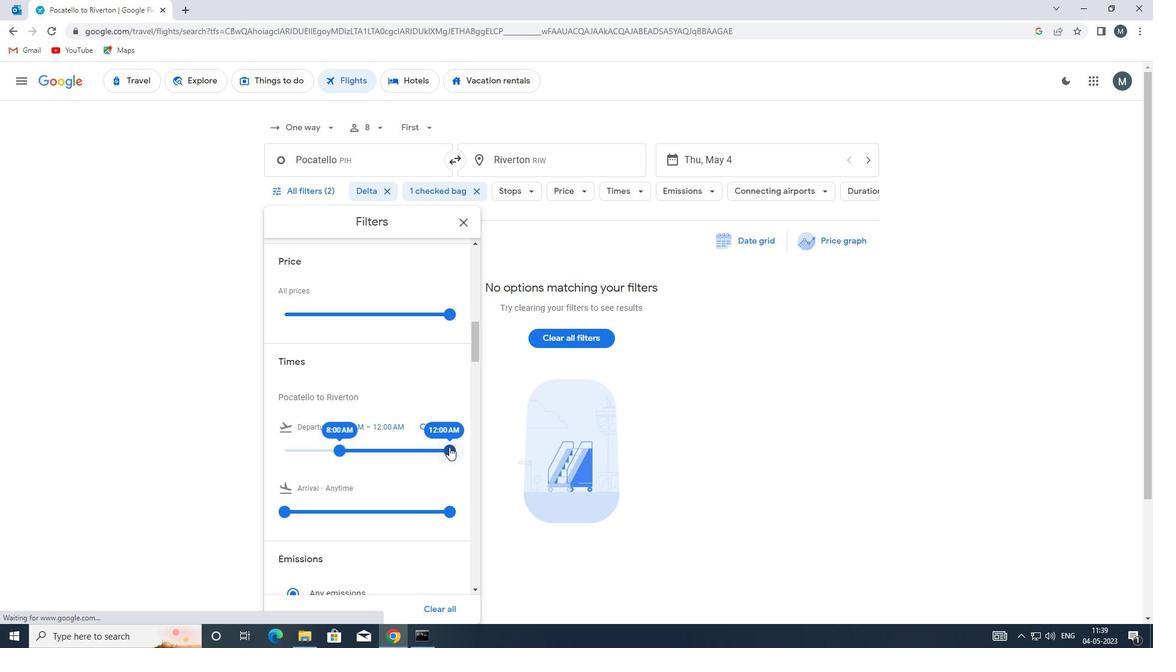 
Action: Mouse moved to (371, 429)
Screenshot: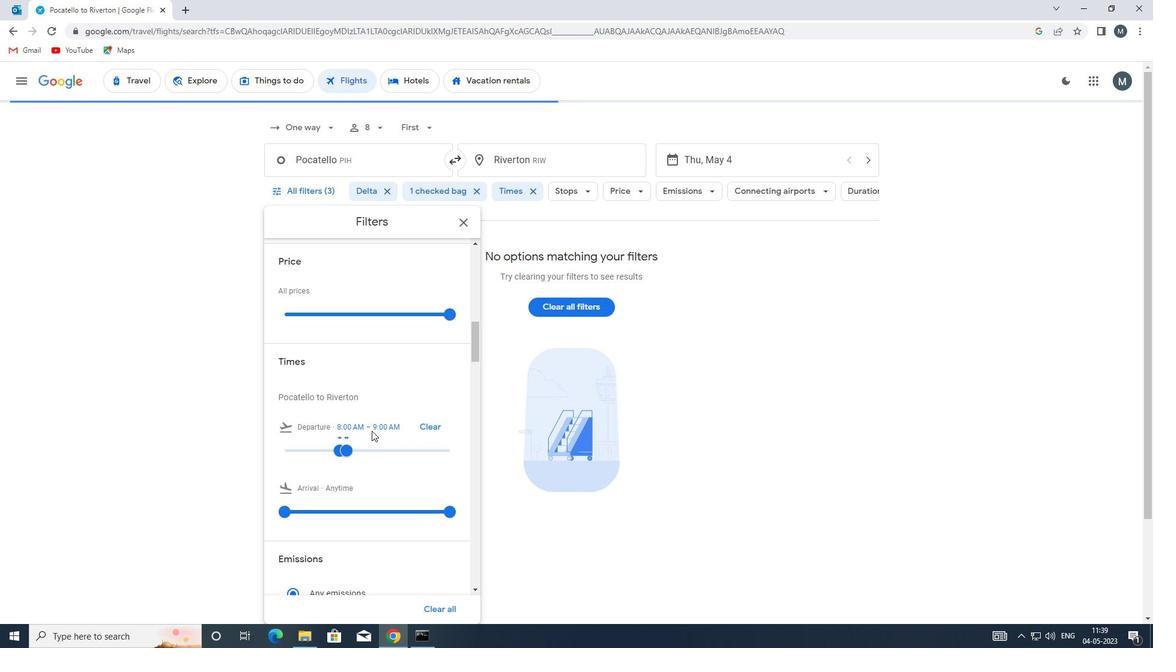 
Action: Mouse scrolled (371, 428) with delta (0, 0)
Screenshot: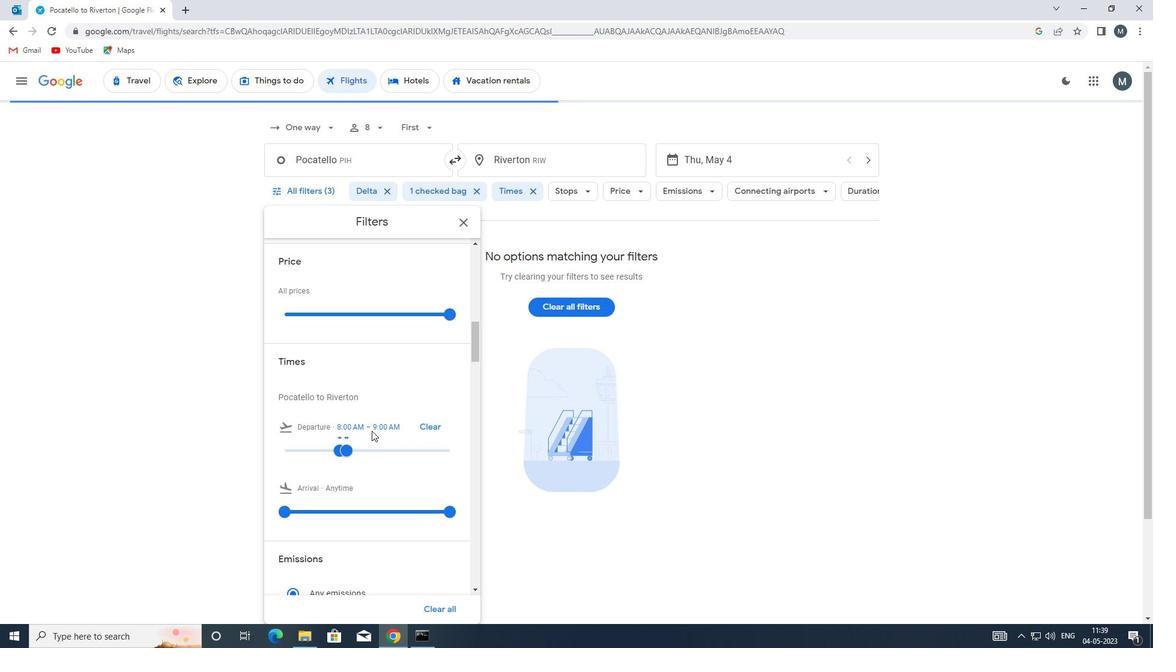 
Action: Mouse moved to (458, 218)
Screenshot: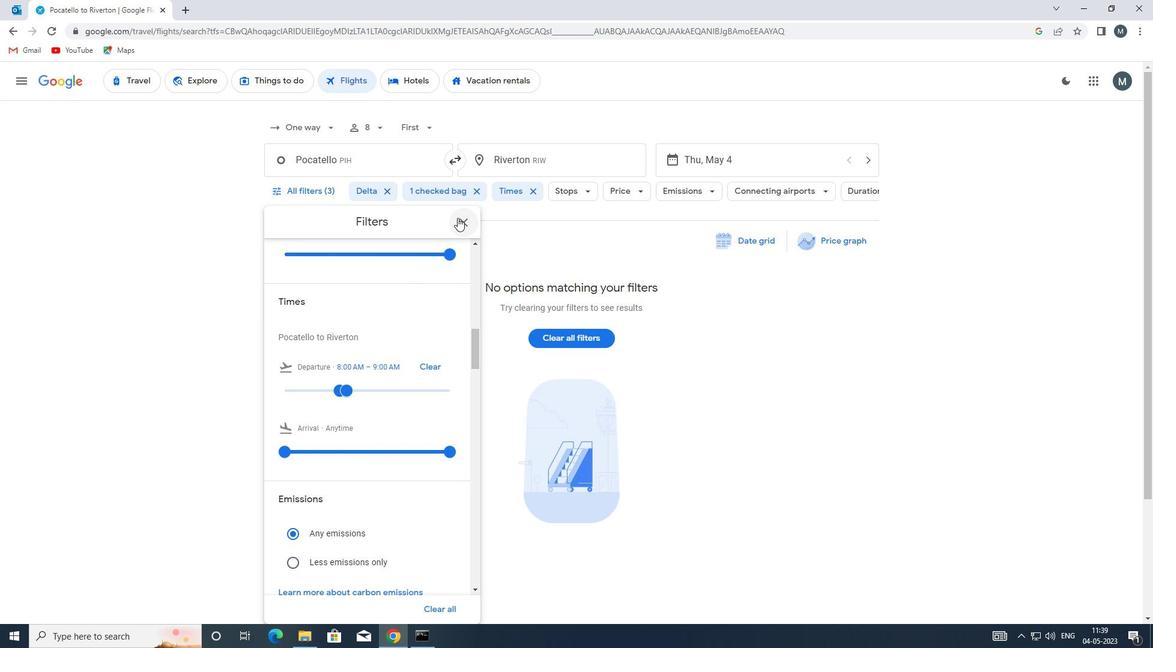 
Action: Mouse pressed left at (458, 218)
Screenshot: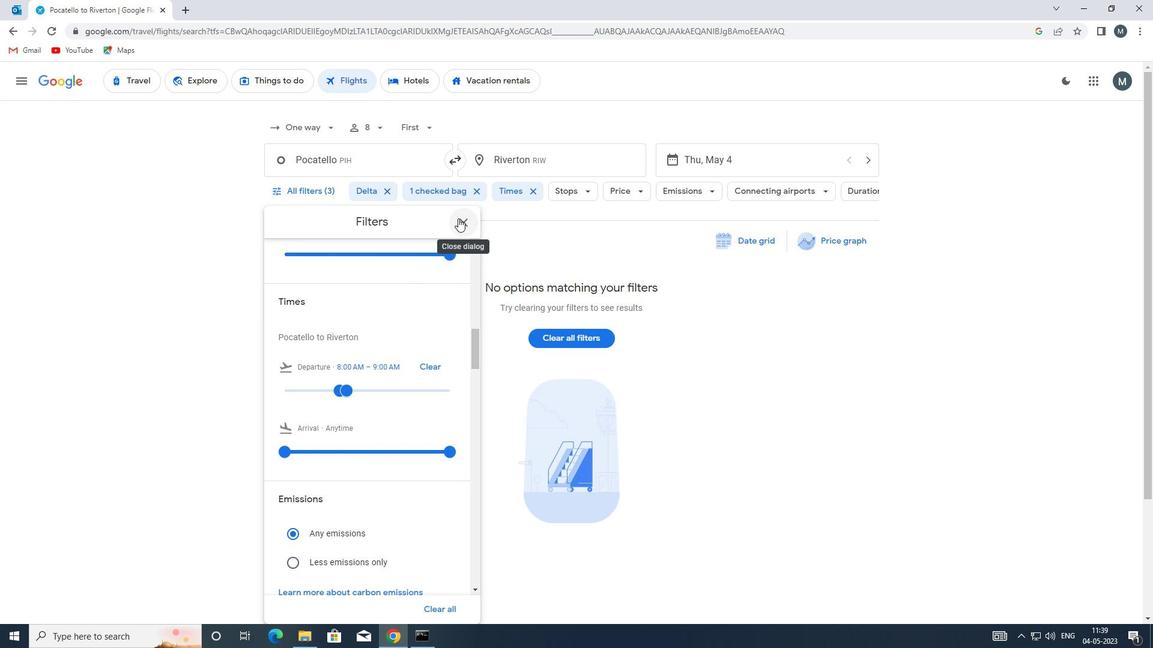 
